 Task: Forward email as attachment with the signature Guadalupe Nelson with the subject Update on a disciplinary action from softage.8@softage.net to softage.5@softage.net and softage.6@softage.net with BCC to softage.7@softage.net with the message I would like to schedule a project status update call.
Action: Mouse moved to (1245, 211)
Screenshot: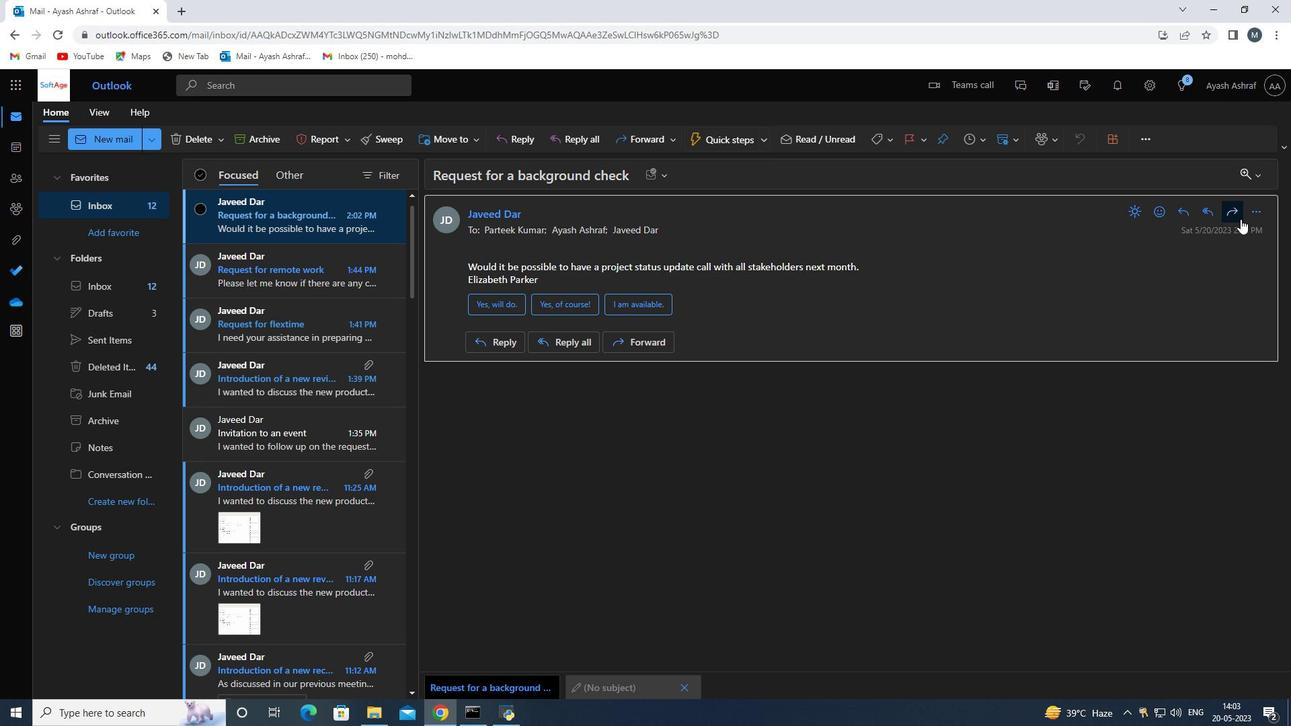 
Action: Mouse pressed left at (1245, 211)
Screenshot: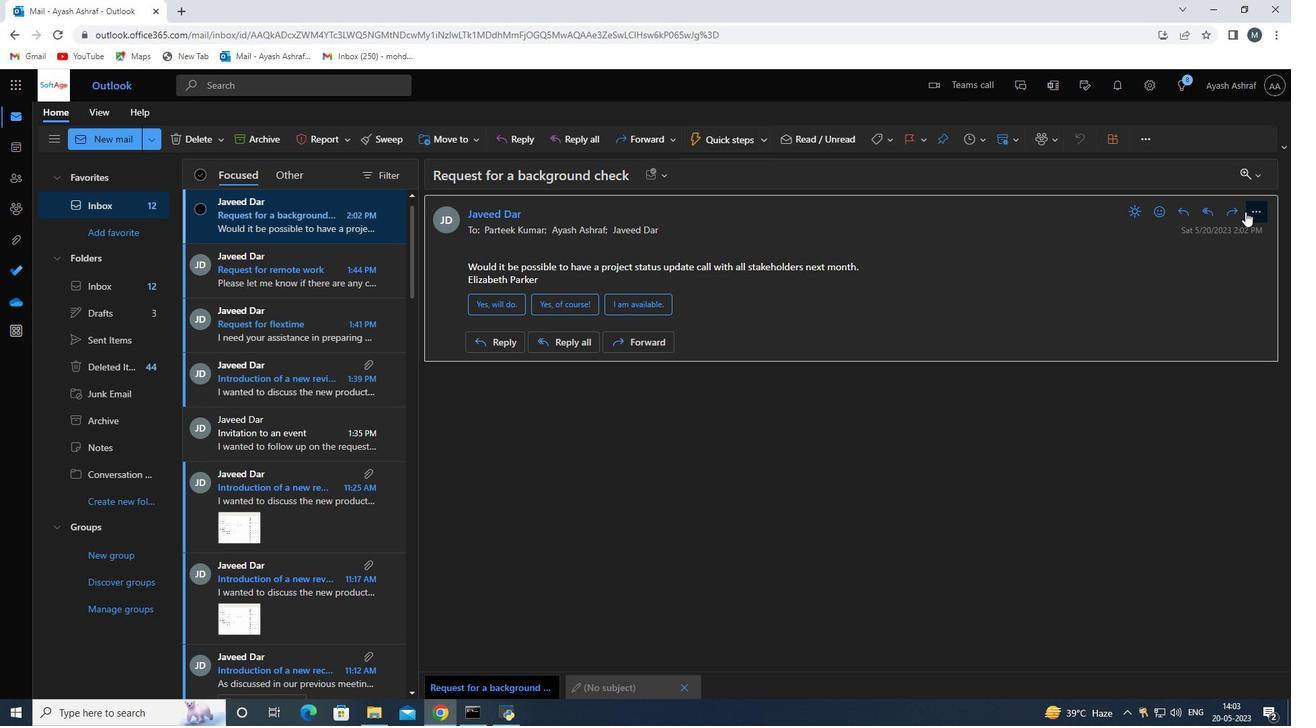 
Action: Mouse moved to (1099, 335)
Screenshot: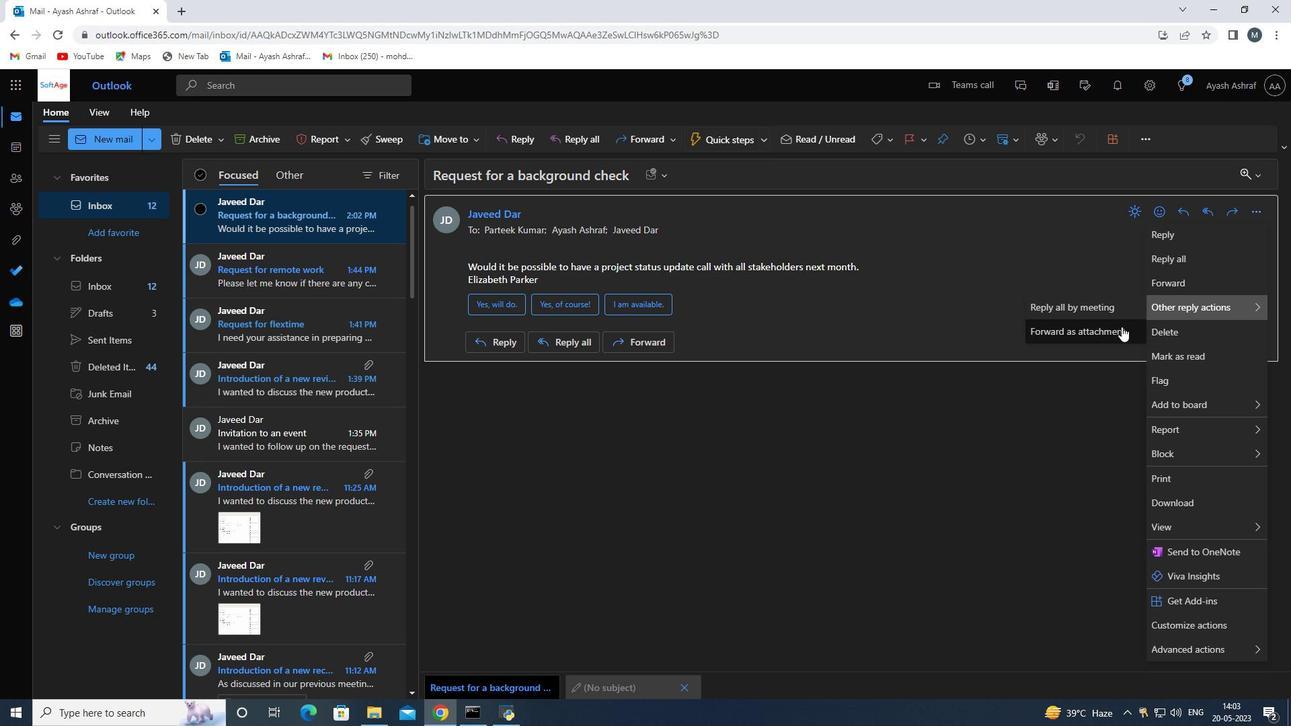 
Action: Mouse pressed left at (1099, 335)
Screenshot: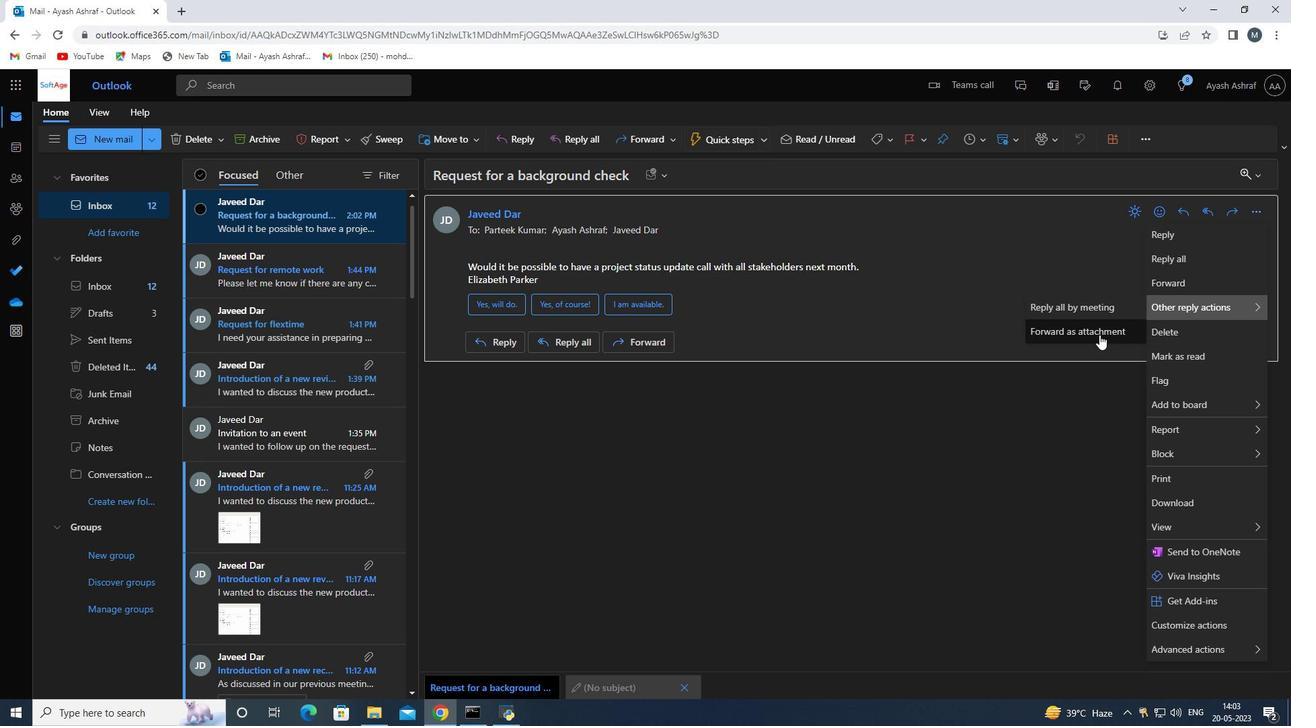 
Action: Mouse moved to (576, 258)
Screenshot: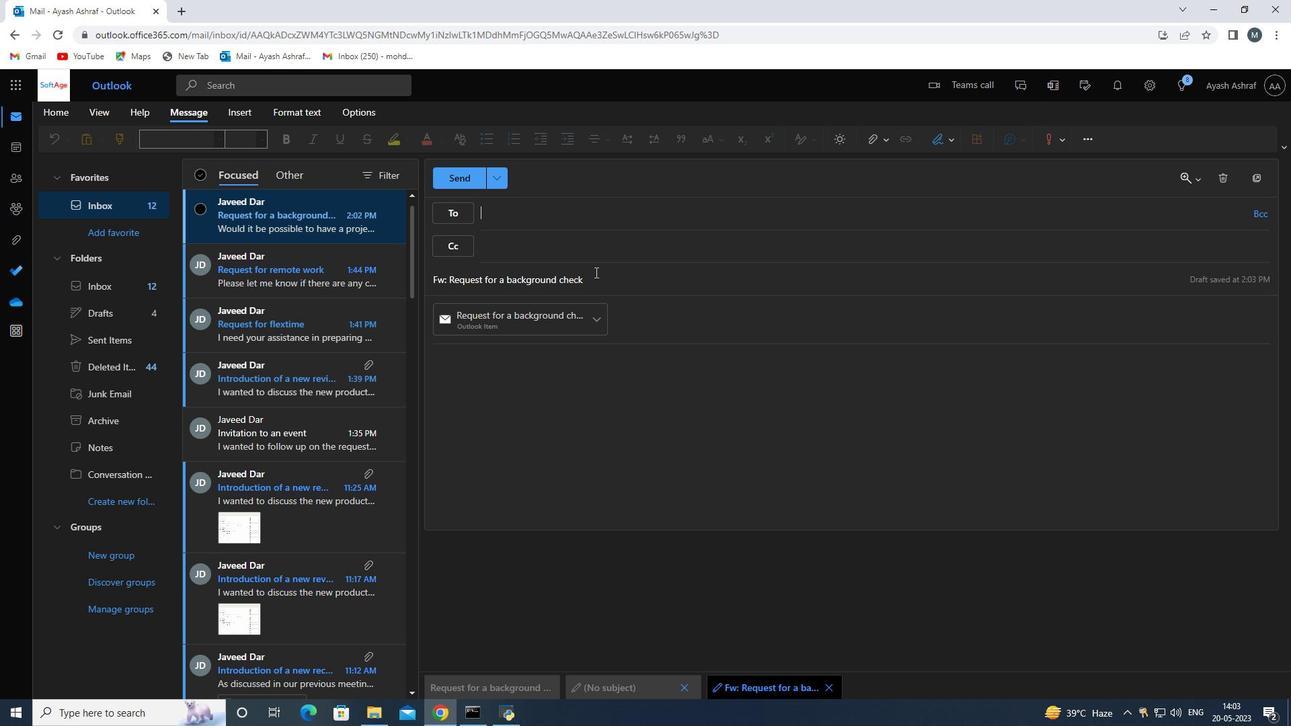
Action: Key pressed j
Screenshot: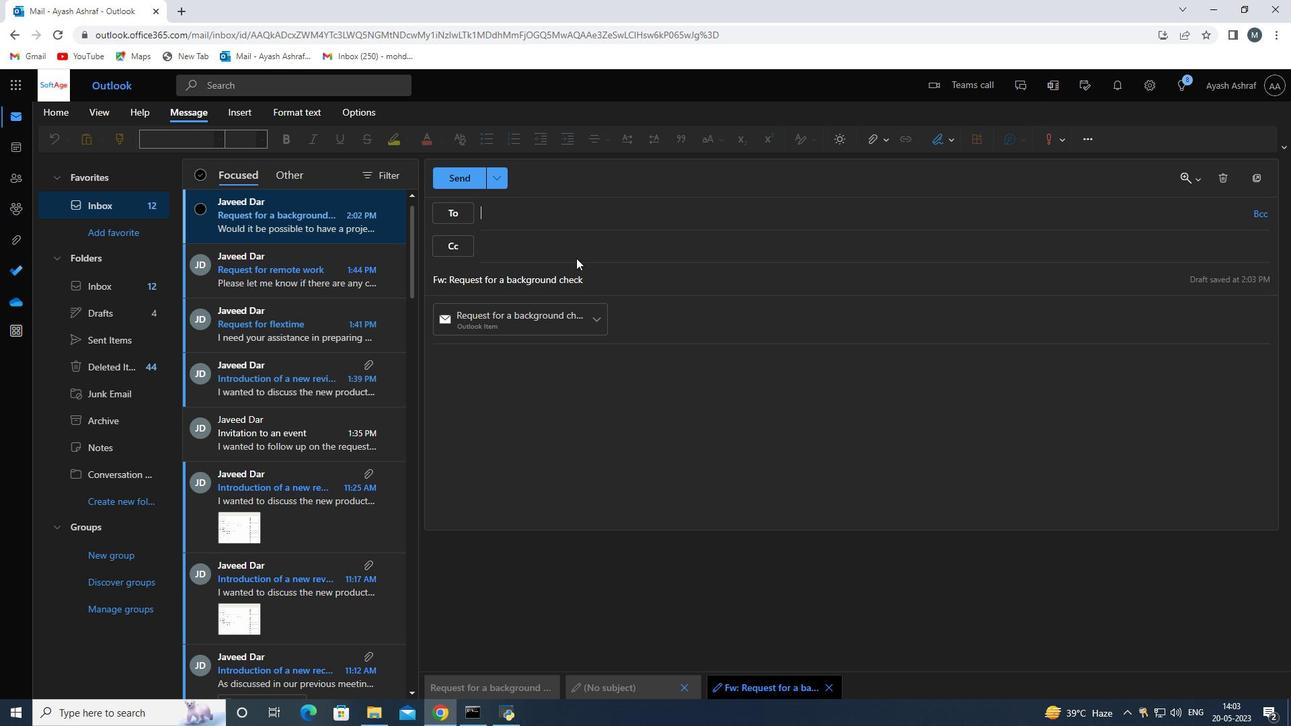 
Action: Mouse pressed left at (576, 258)
Screenshot: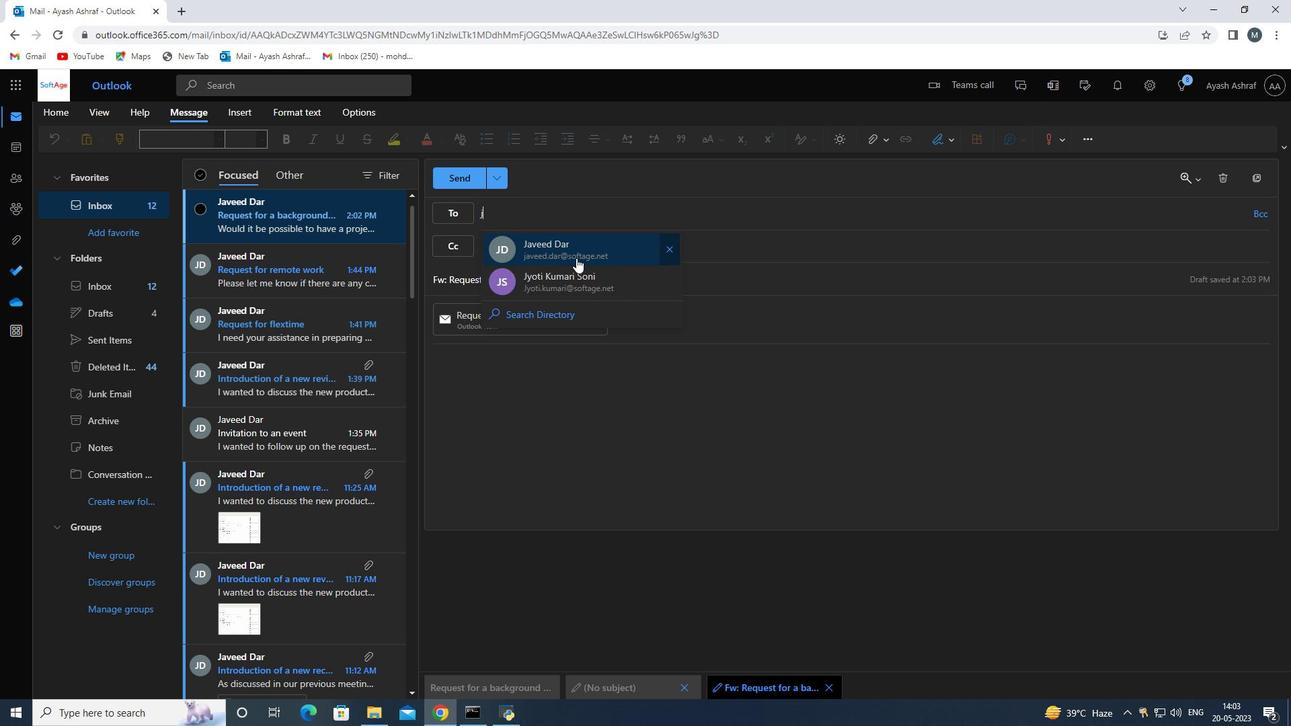 
Action: Mouse moved to (576, 258)
Screenshot: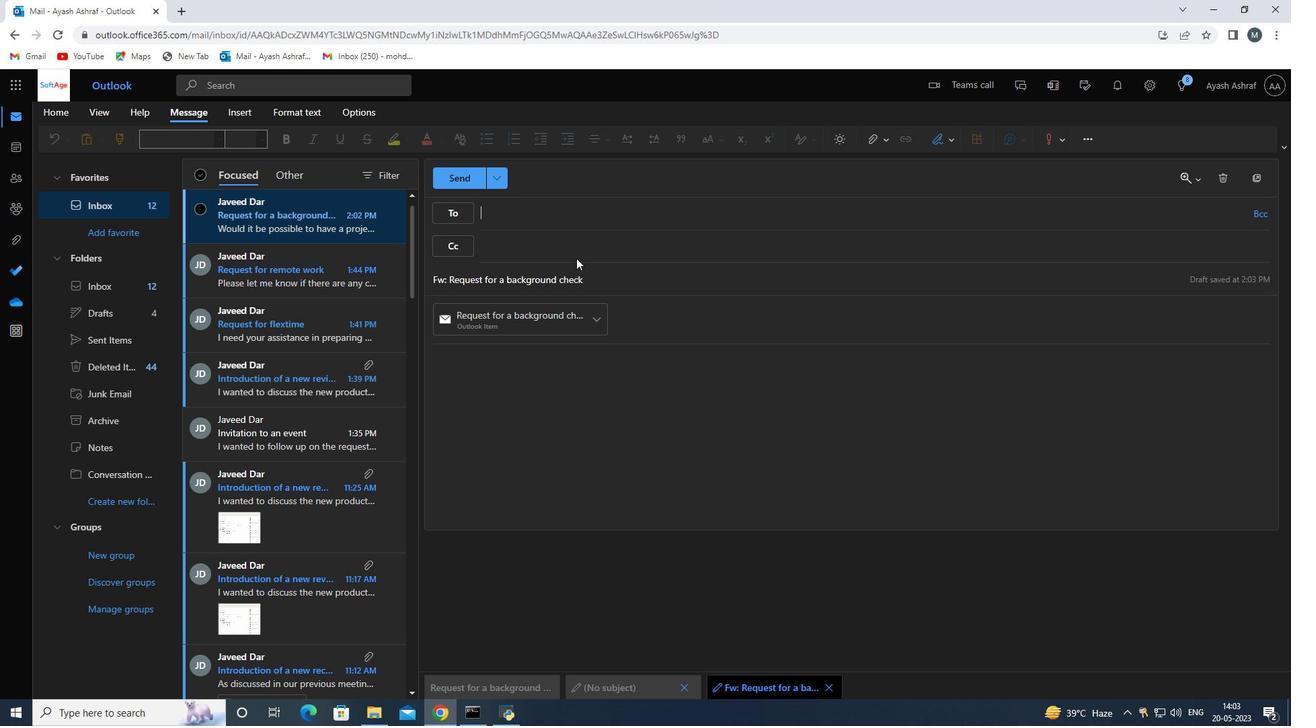 
Action: Key pressed s
Screenshot: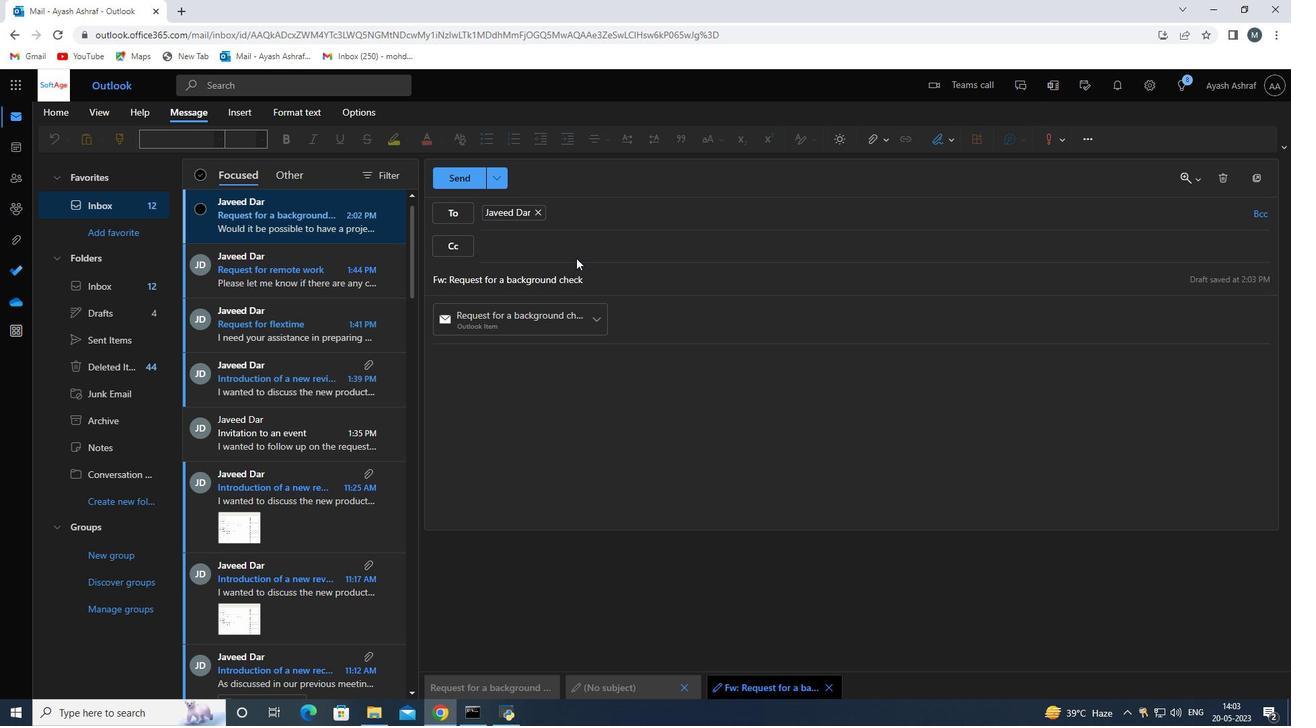 
Action: Mouse moved to (645, 324)
Screenshot: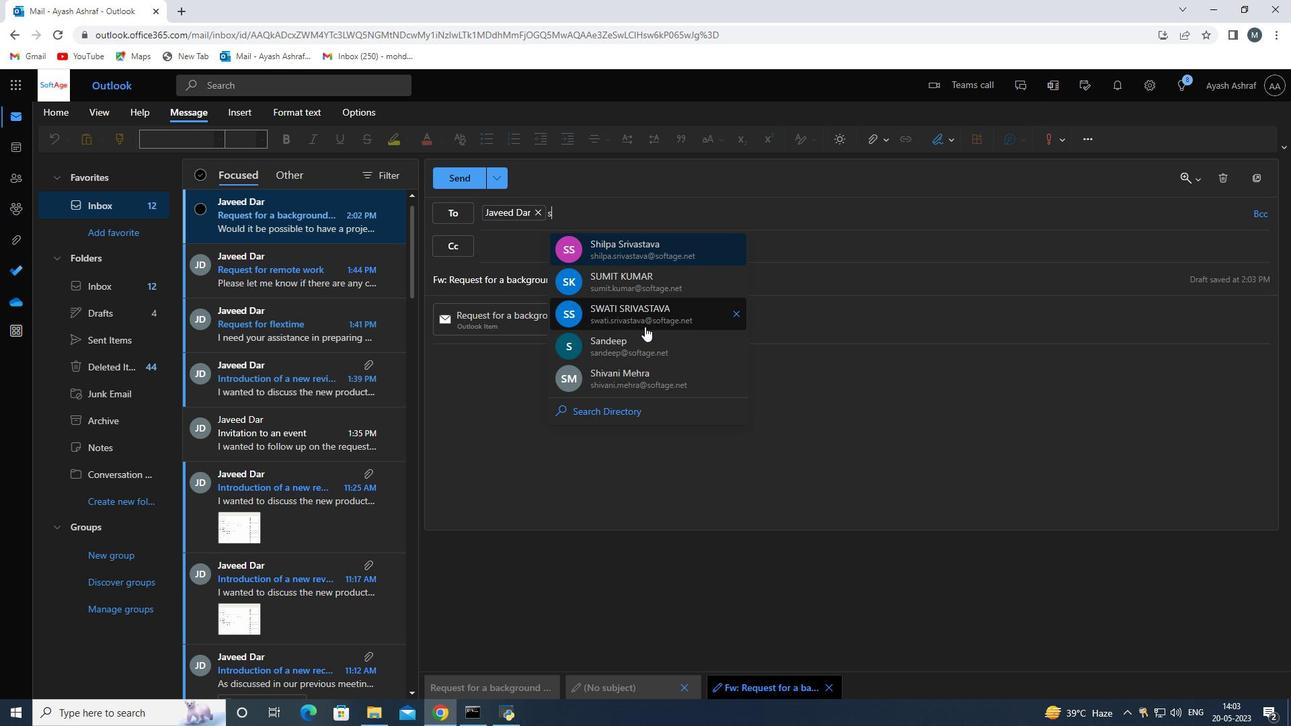
Action: Mouse pressed left at (645, 324)
Screenshot: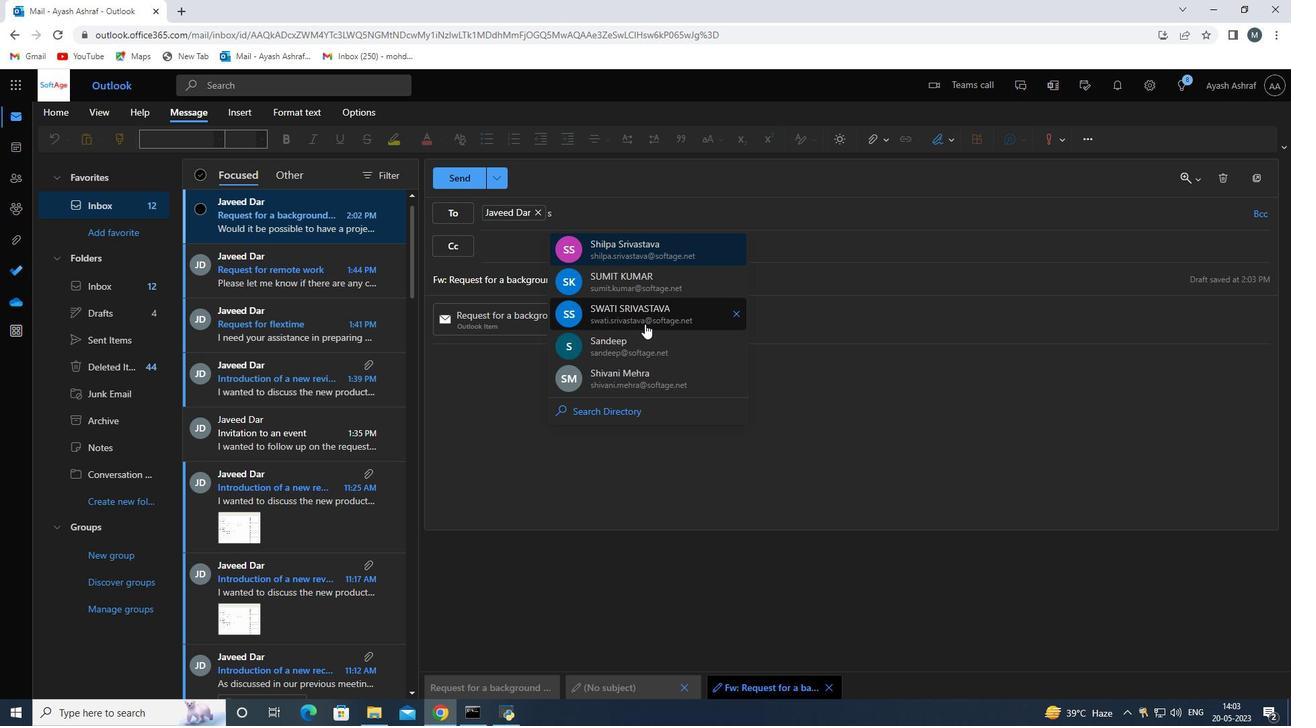 
Action: Mouse moved to (594, 283)
Screenshot: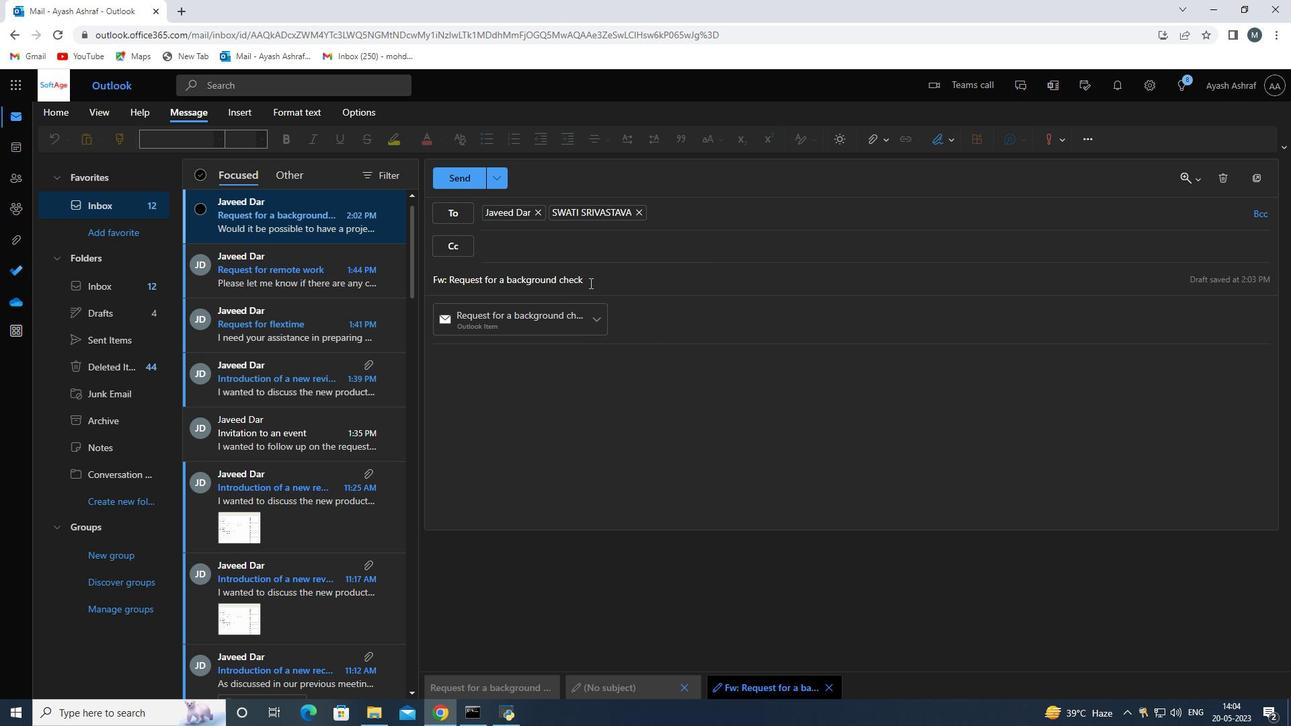 
Action: Mouse pressed left at (594, 283)
Screenshot: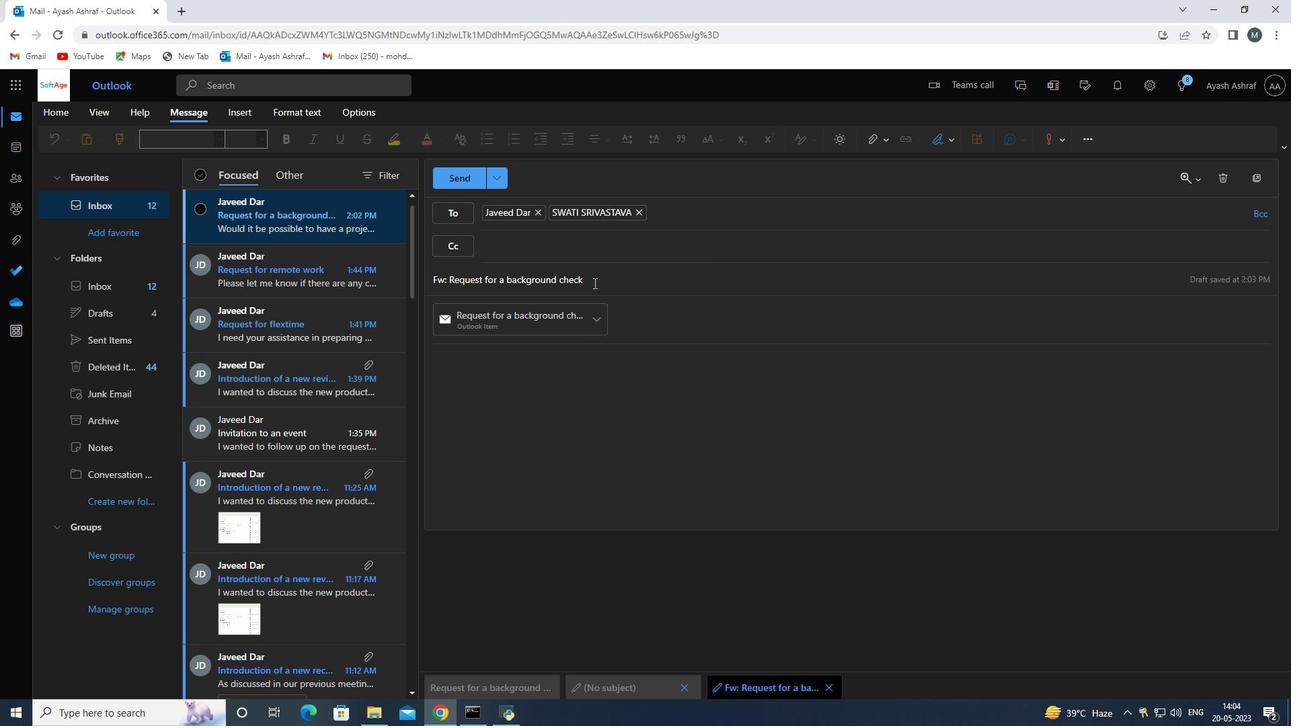 
Action: Mouse moved to (594, 285)
Screenshot: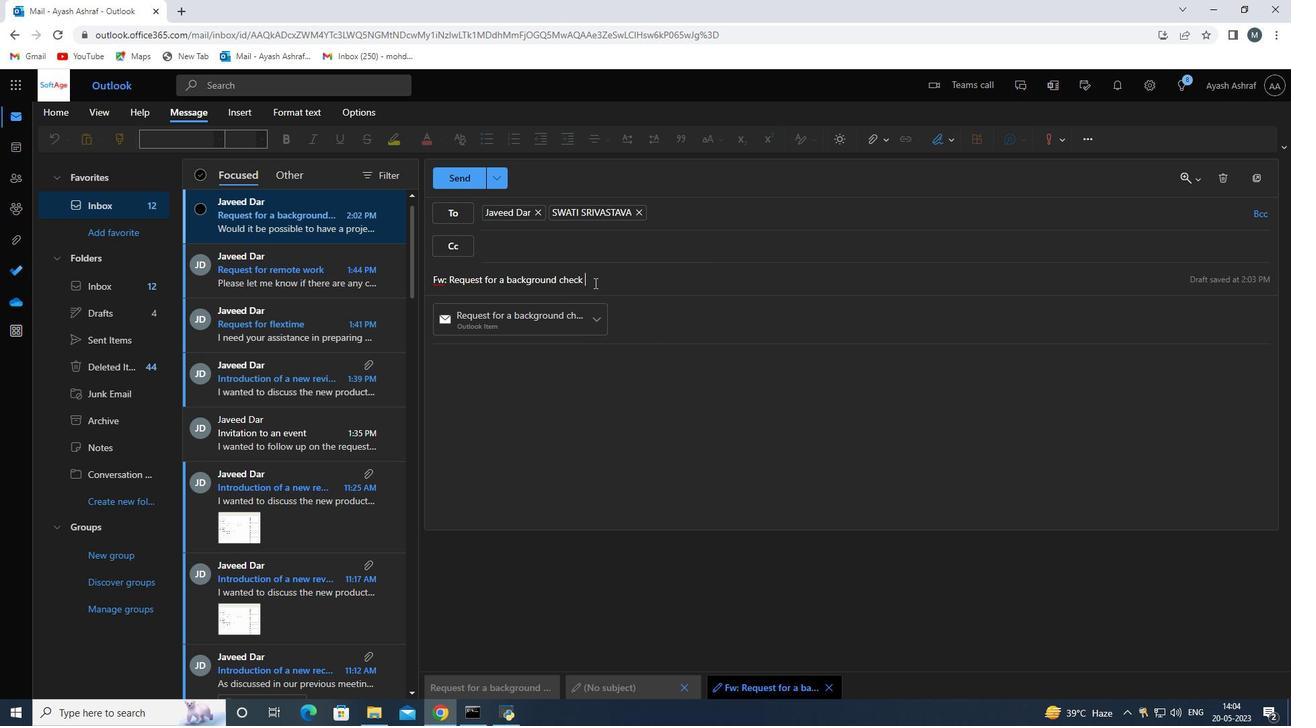
Action: Key pressed <Key.backspace><Key.backspace><Key.backspace><Key.backspace><Key.backspace><Key.backspace><Key.backspace><Key.backspace><Key.backspace><Key.backspace><Key.backspace><Key.backspace><Key.backspace><Key.backspace><Key.backspace><Key.backspace><Key.backspace><Key.backspace><Key.backspace><Key.backspace><Key.backspace><Key.backspace><Key.backspace><Key.backspace><Key.backspace><Key.backspace><Key.backspace><Key.backspace><Key.backspace><Key.backspace><Key.backspace><Key.shift>Update<Key.space>on<Key.space>a<Key.space>disciplinary<Key.space>acton<Key.backspace><Key.backspace>u<Key.backspace>ion<Key.space>
Screenshot: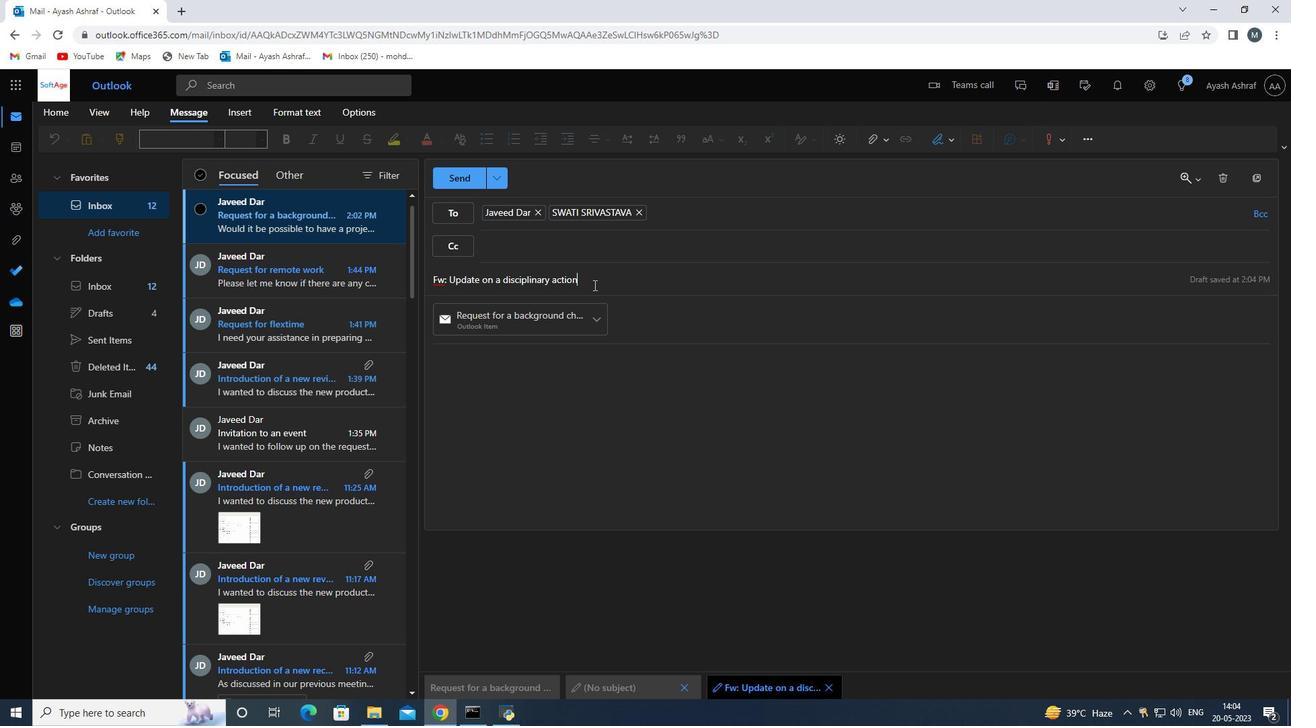 
Action: Mouse moved to (953, 144)
Screenshot: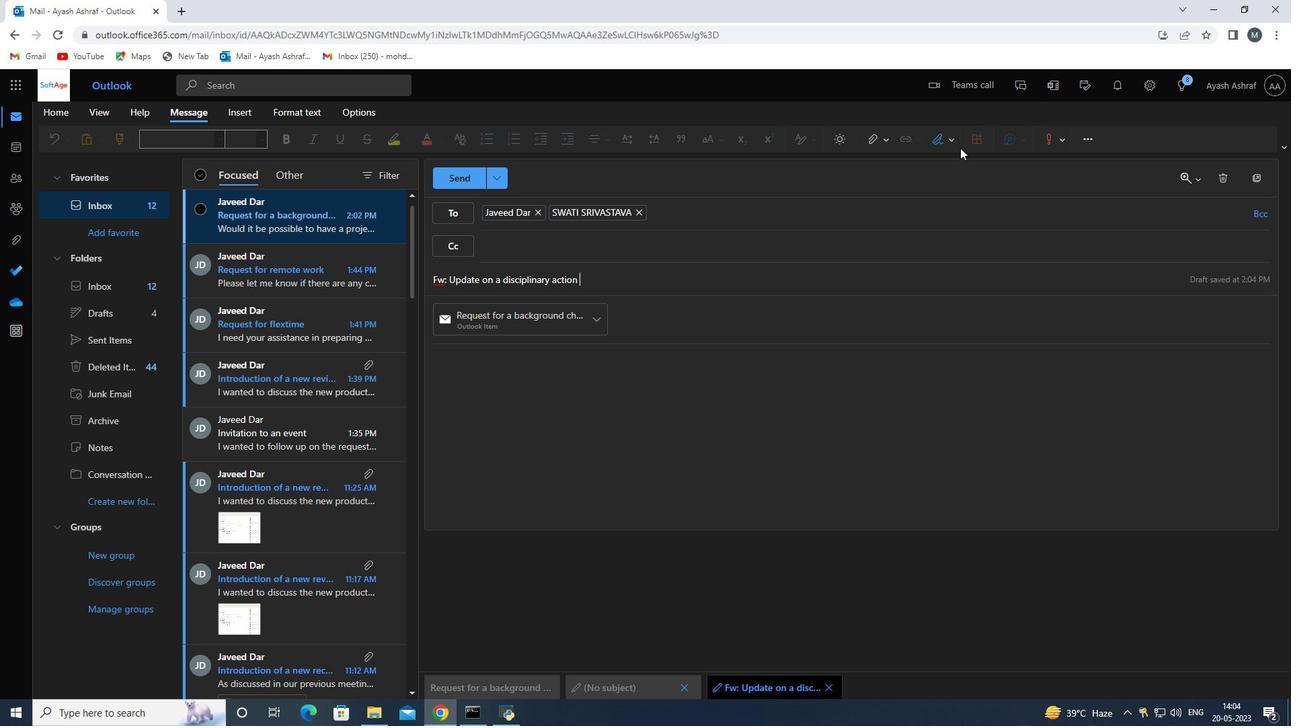 
Action: Mouse pressed left at (953, 144)
Screenshot: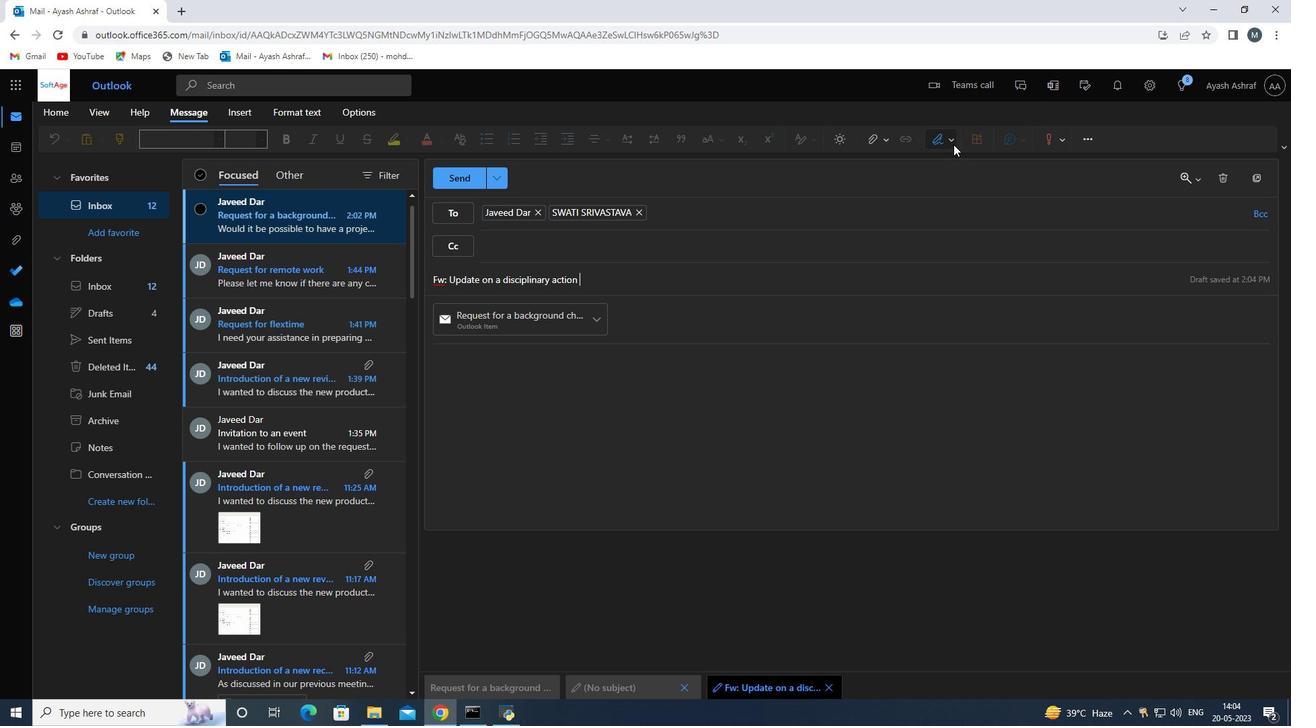 
Action: Mouse moved to (931, 192)
Screenshot: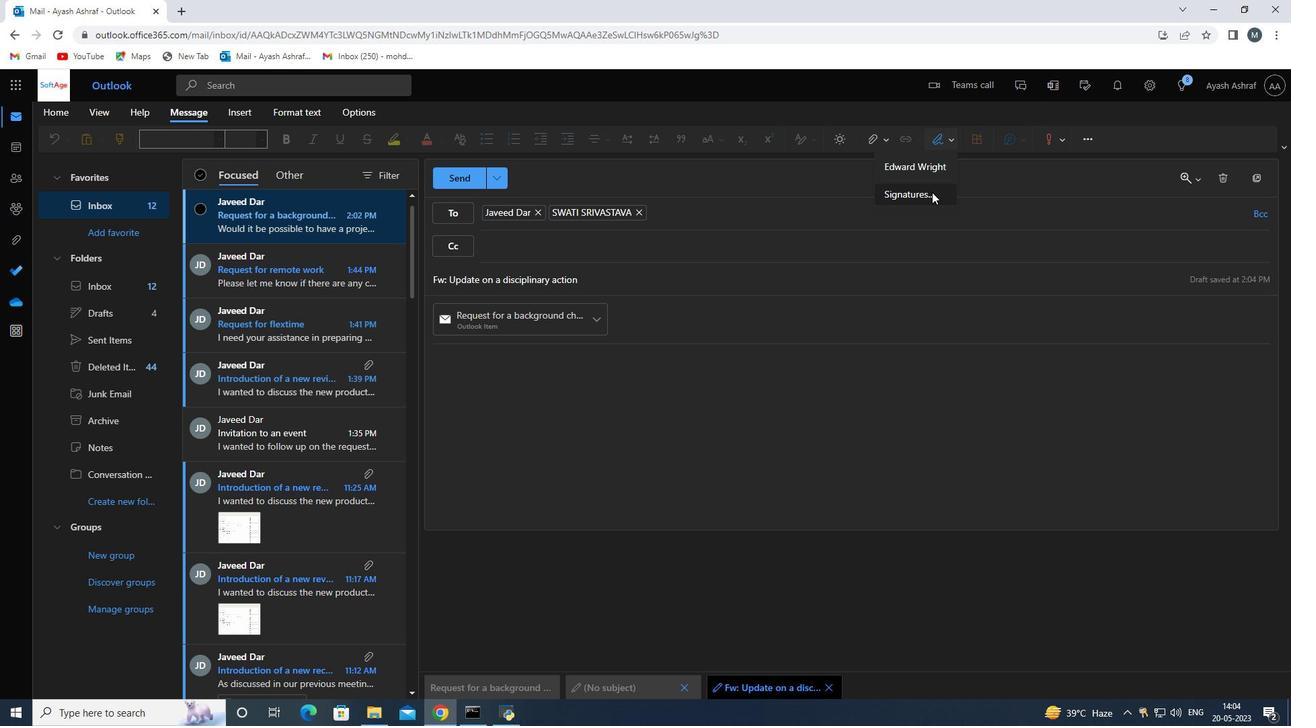
Action: Mouse pressed left at (931, 192)
Screenshot: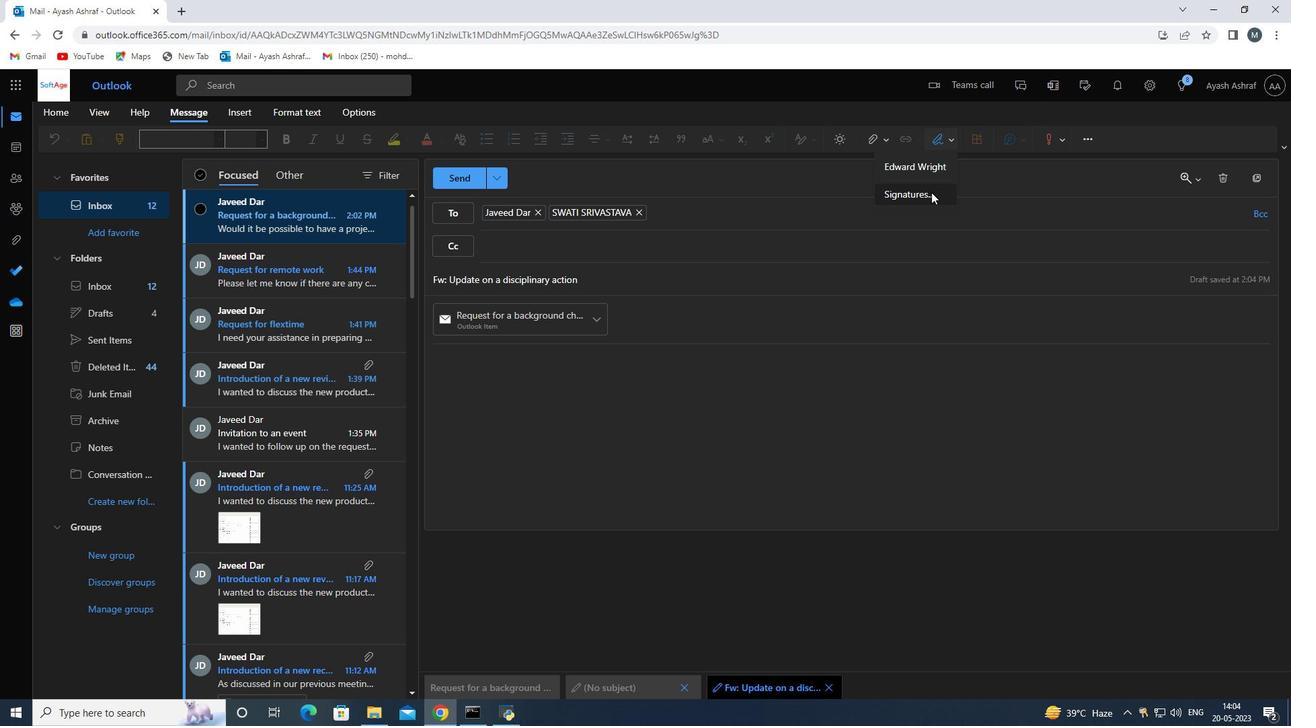 
Action: Mouse moved to (922, 241)
Screenshot: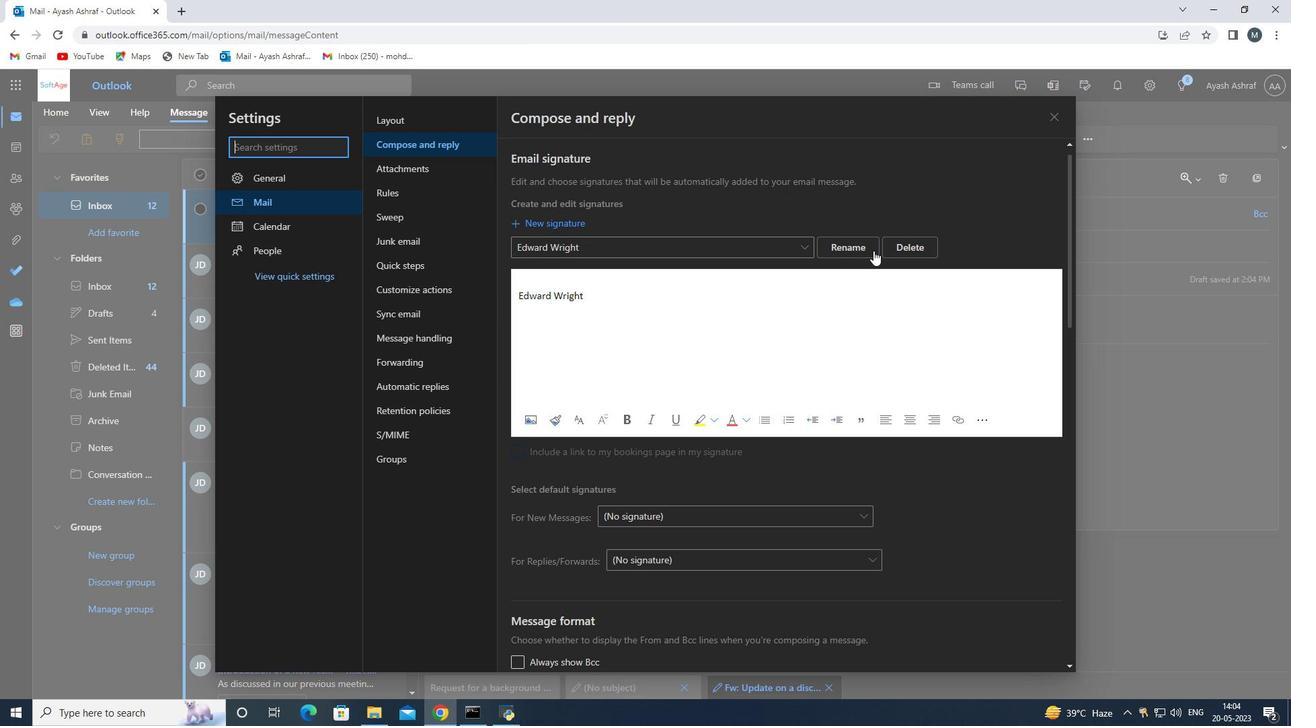 
Action: Mouse pressed left at (922, 241)
Screenshot: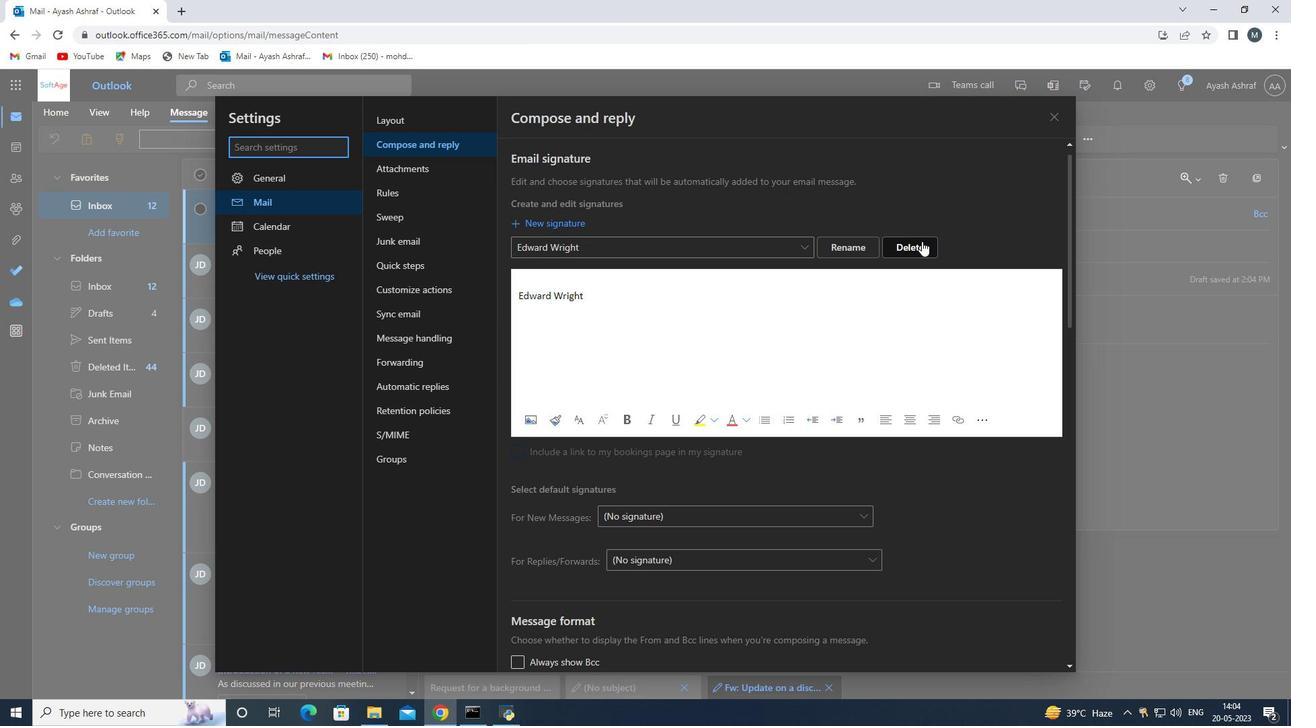 
Action: Mouse moved to (628, 251)
Screenshot: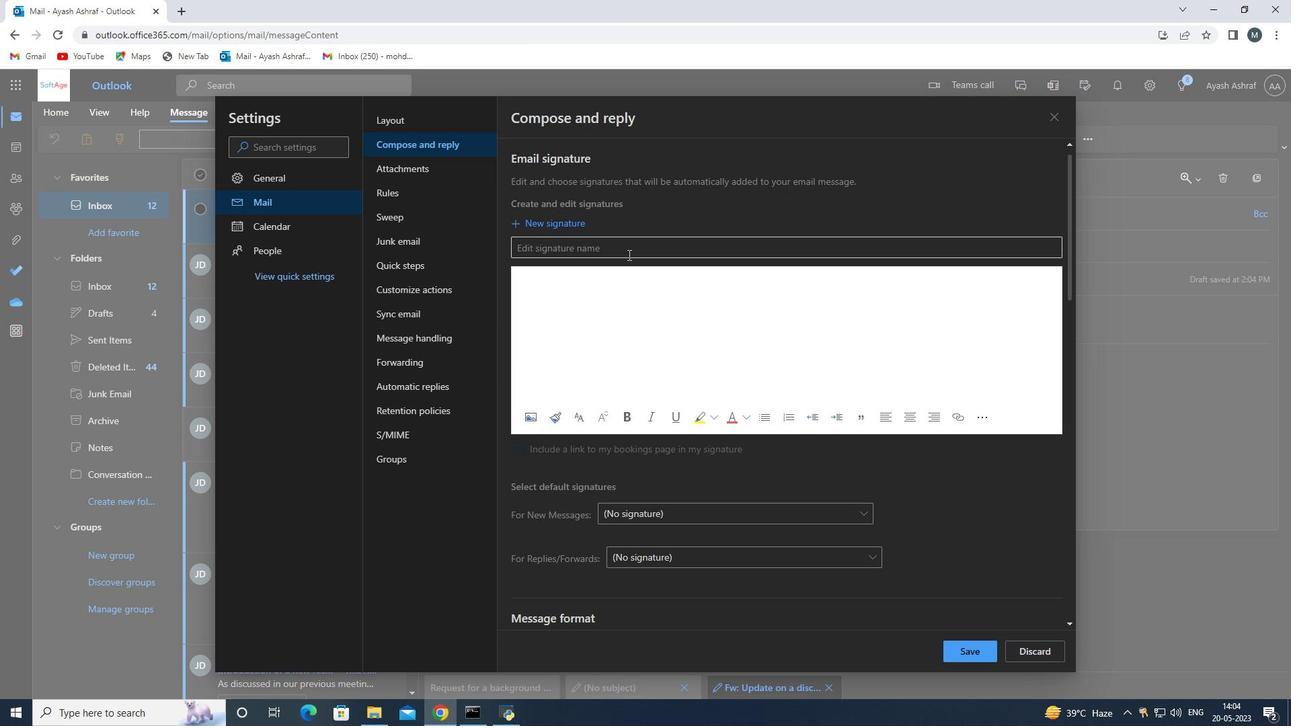 
Action: Mouse pressed left at (628, 251)
Screenshot: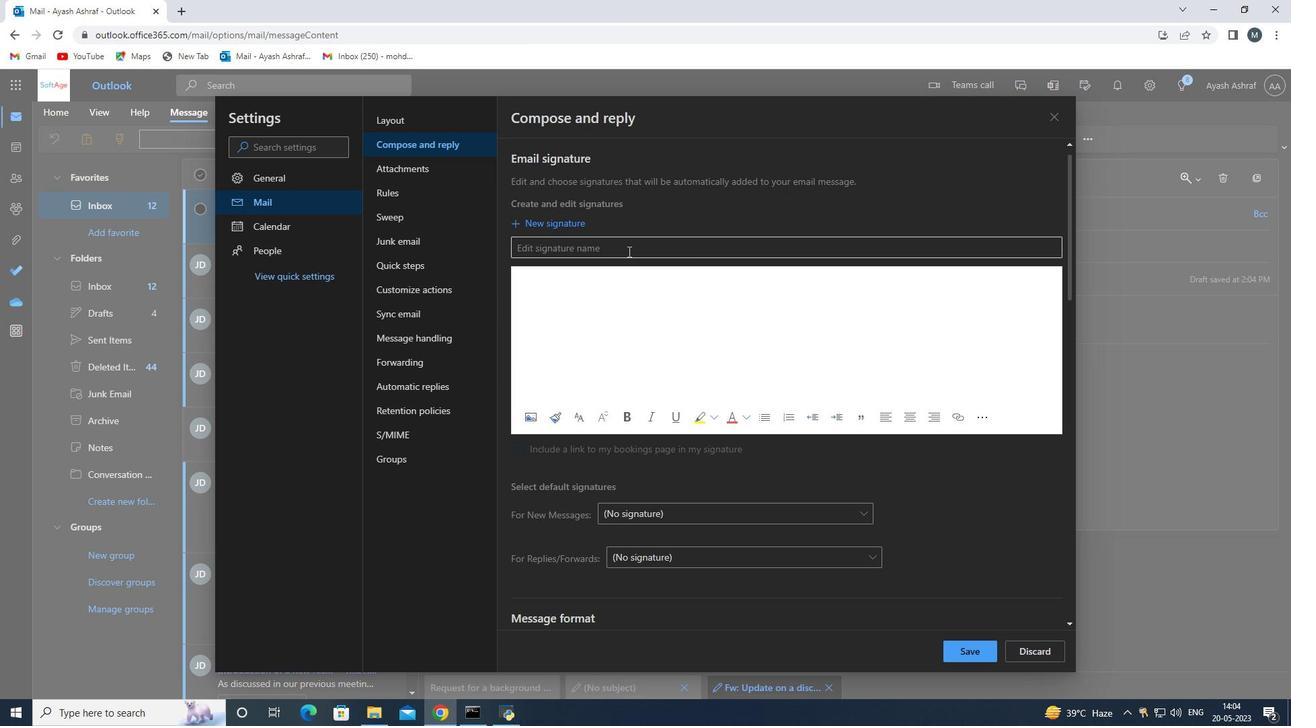 
Action: Key pressed <Key.shift>Guadalupe<Key.space><Key.shift>Nelson<Key.space>
Screenshot: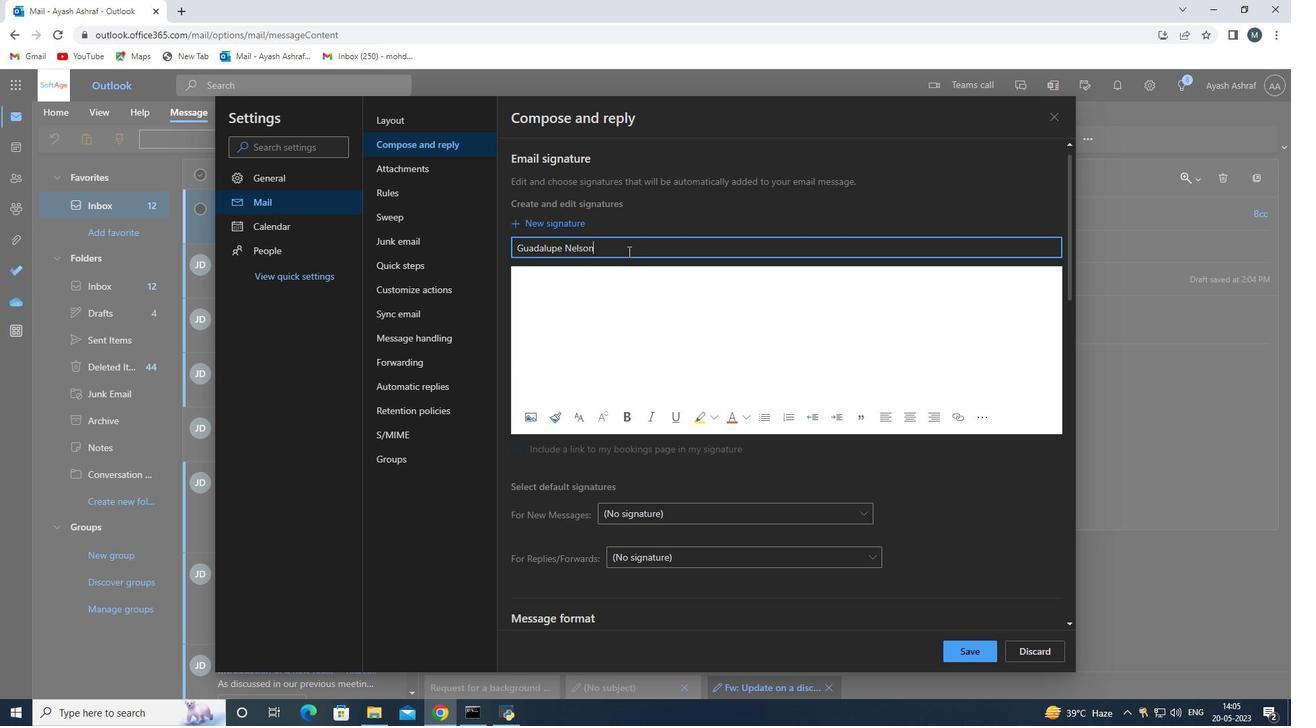 
Action: Mouse moved to (618, 287)
Screenshot: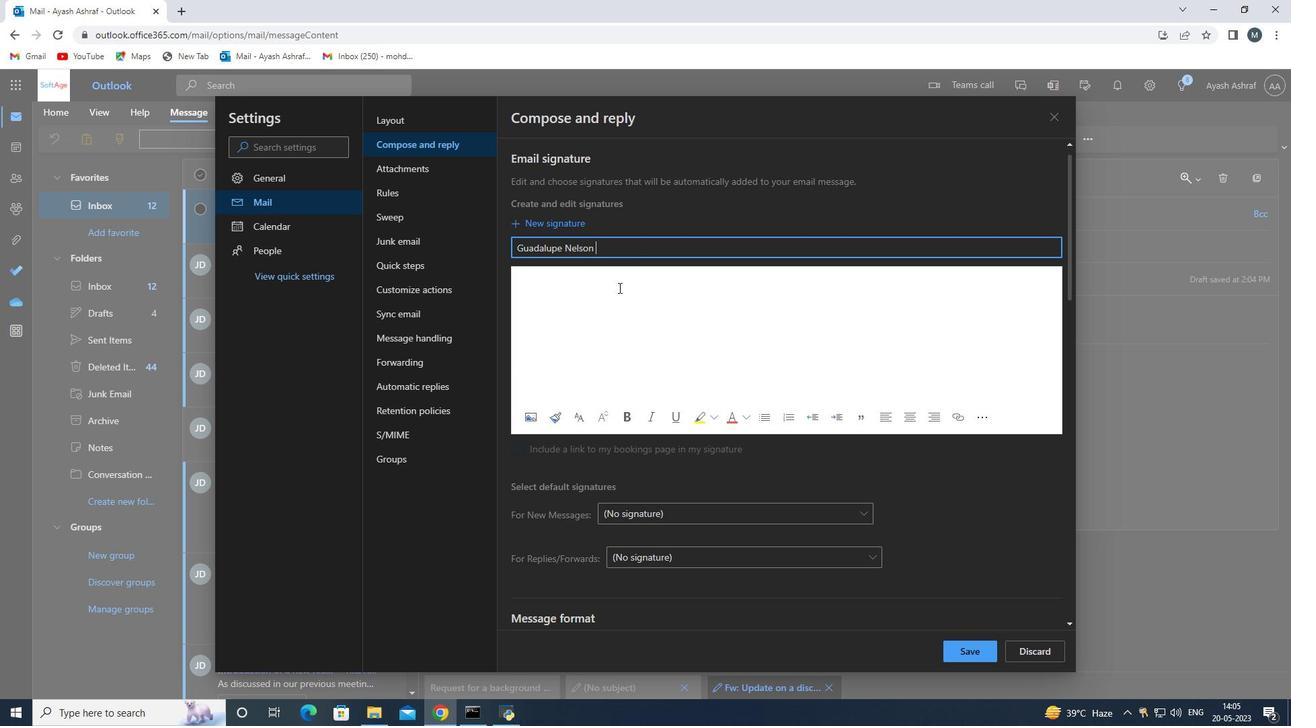 
Action: Mouse pressed left at (618, 287)
Screenshot: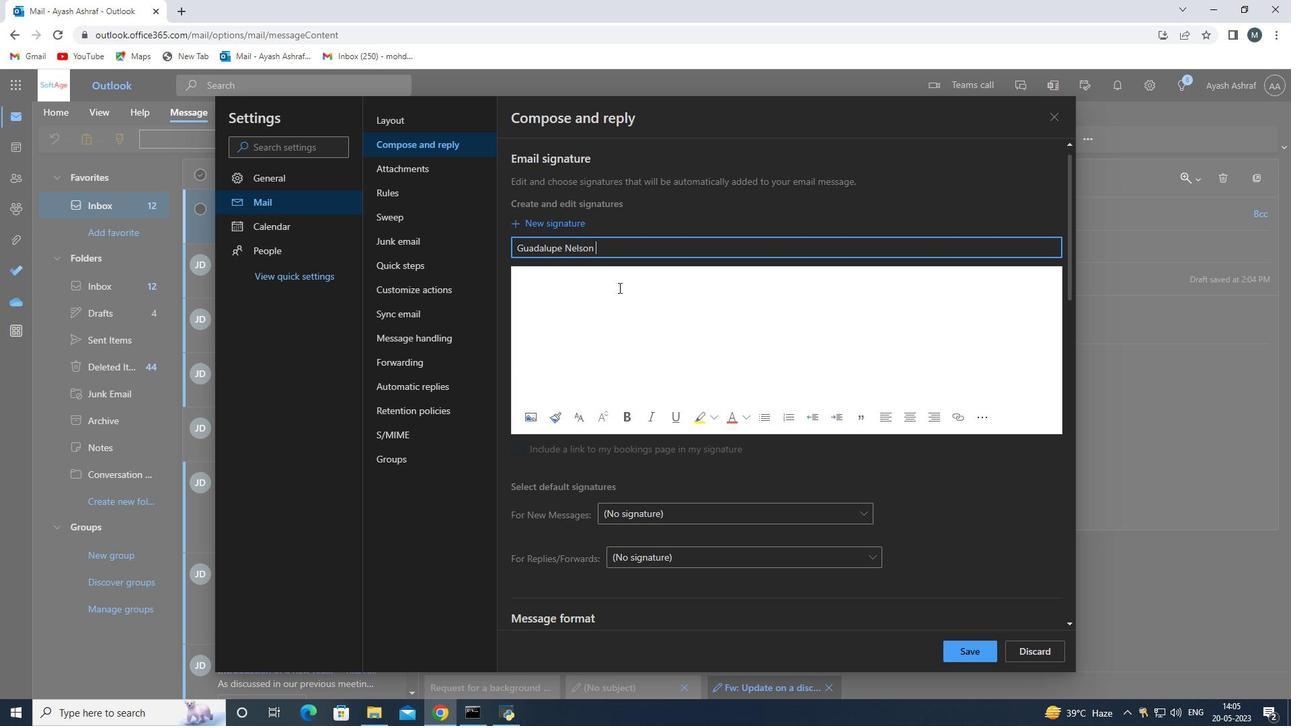 
Action: Mouse moved to (616, 289)
Screenshot: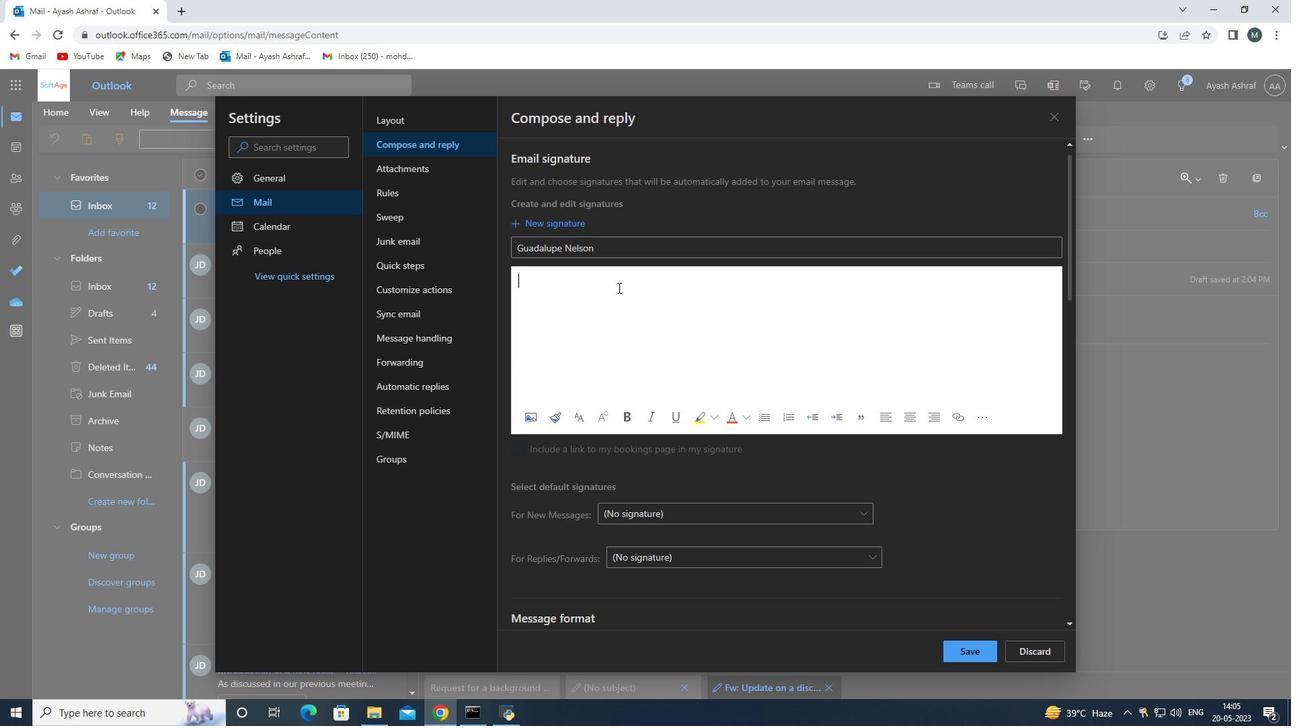 
Action: Key pressed <Key.shift><Key.shift>
Screenshot: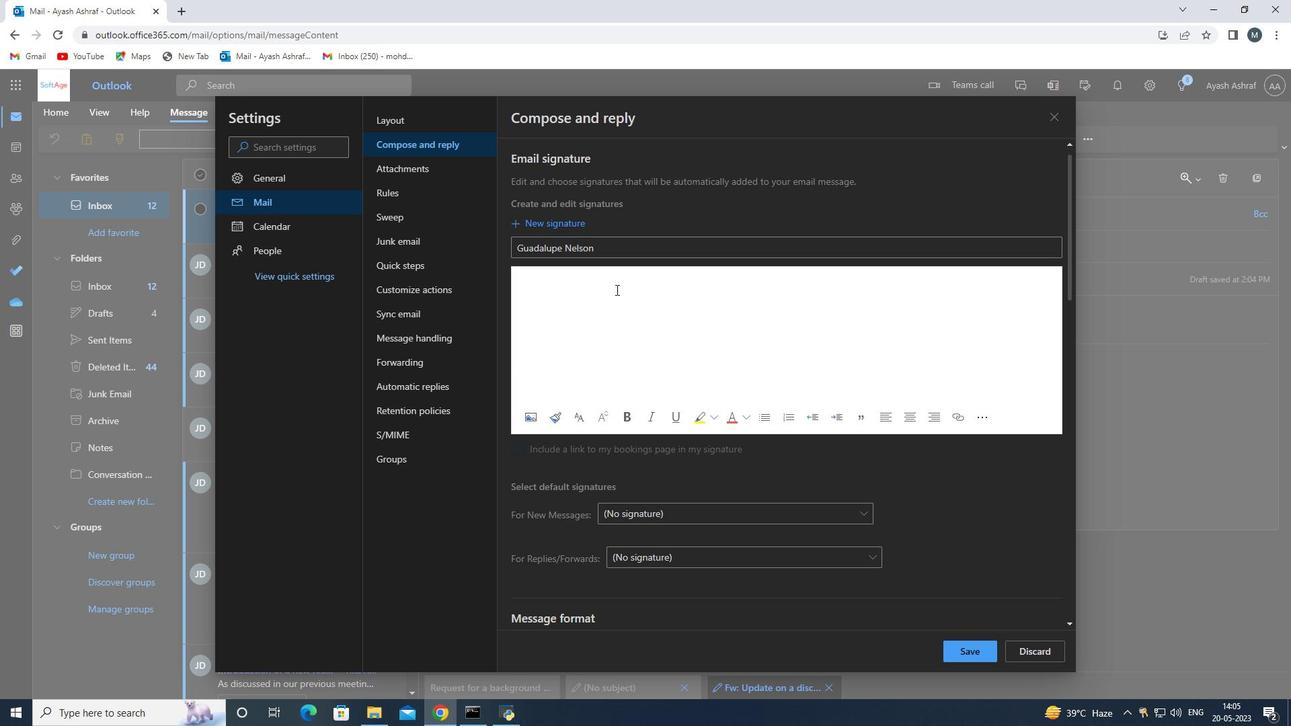
Action: Mouse moved to (616, 289)
Screenshot: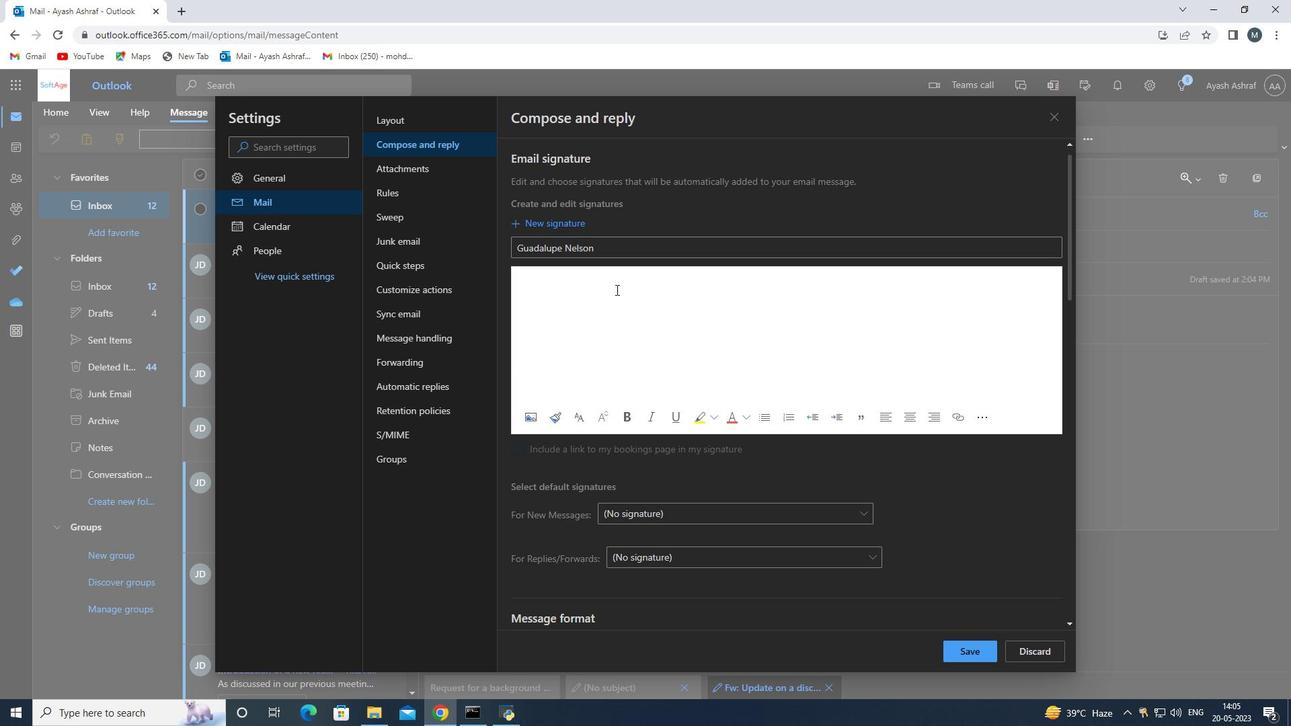 
Action: Key pressed <Key.shift><Key.shift><Key.shift><Key.shift>Ga<Key.backspace>ua<Key.space><Key.backspace>dalupe<Key.space><Key.shift>Nelson<Key.space>
Screenshot: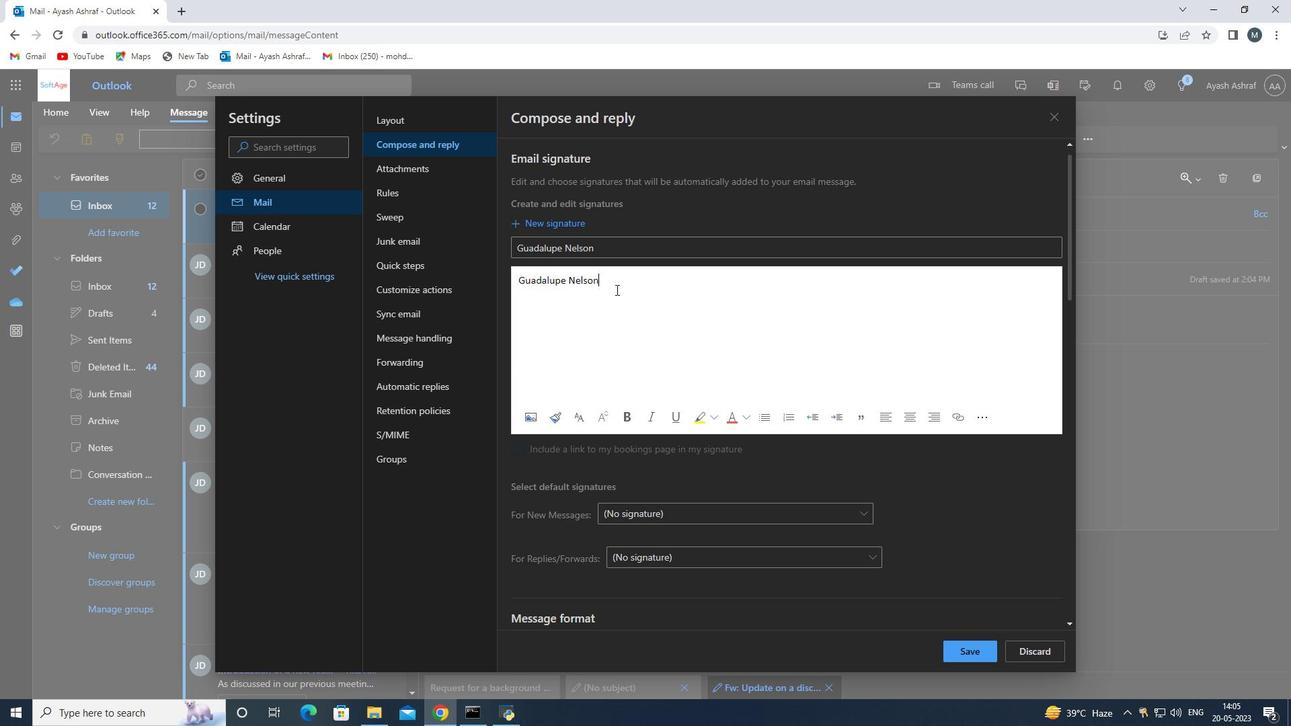 
Action: Mouse moved to (966, 652)
Screenshot: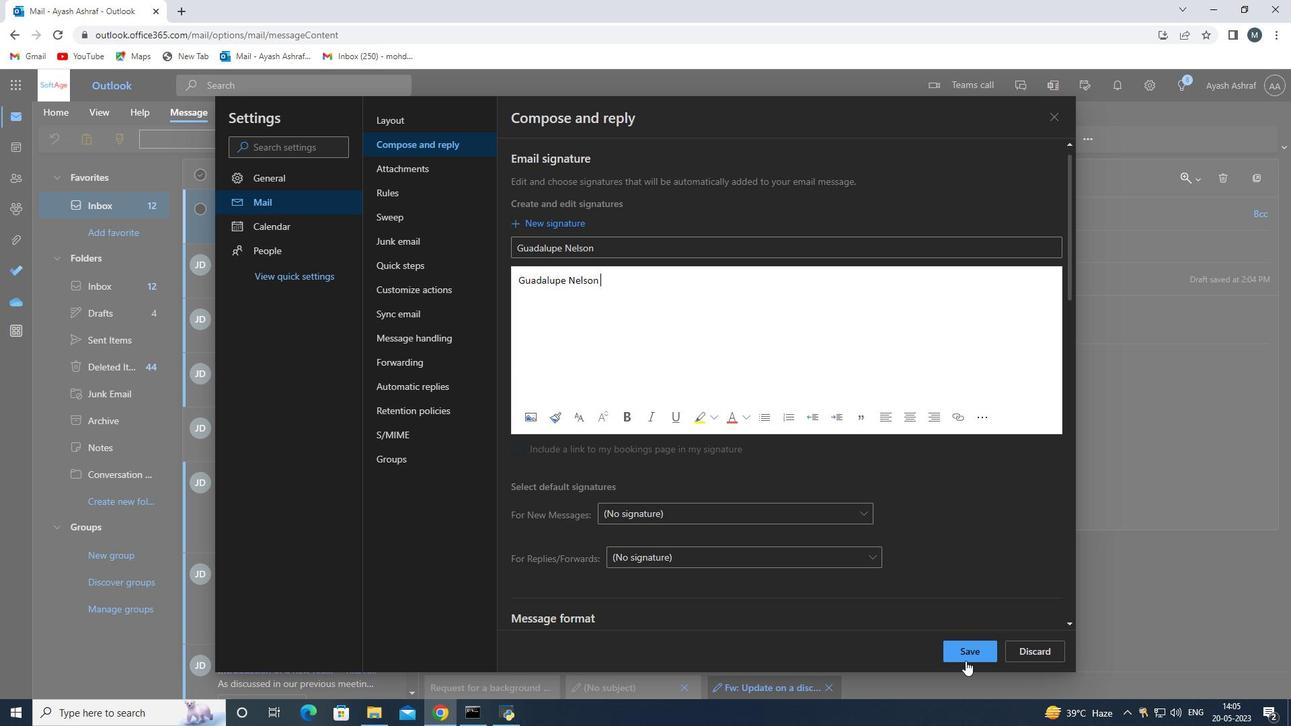 
Action: Mouse pressed left at (966, 652)
Screenshot: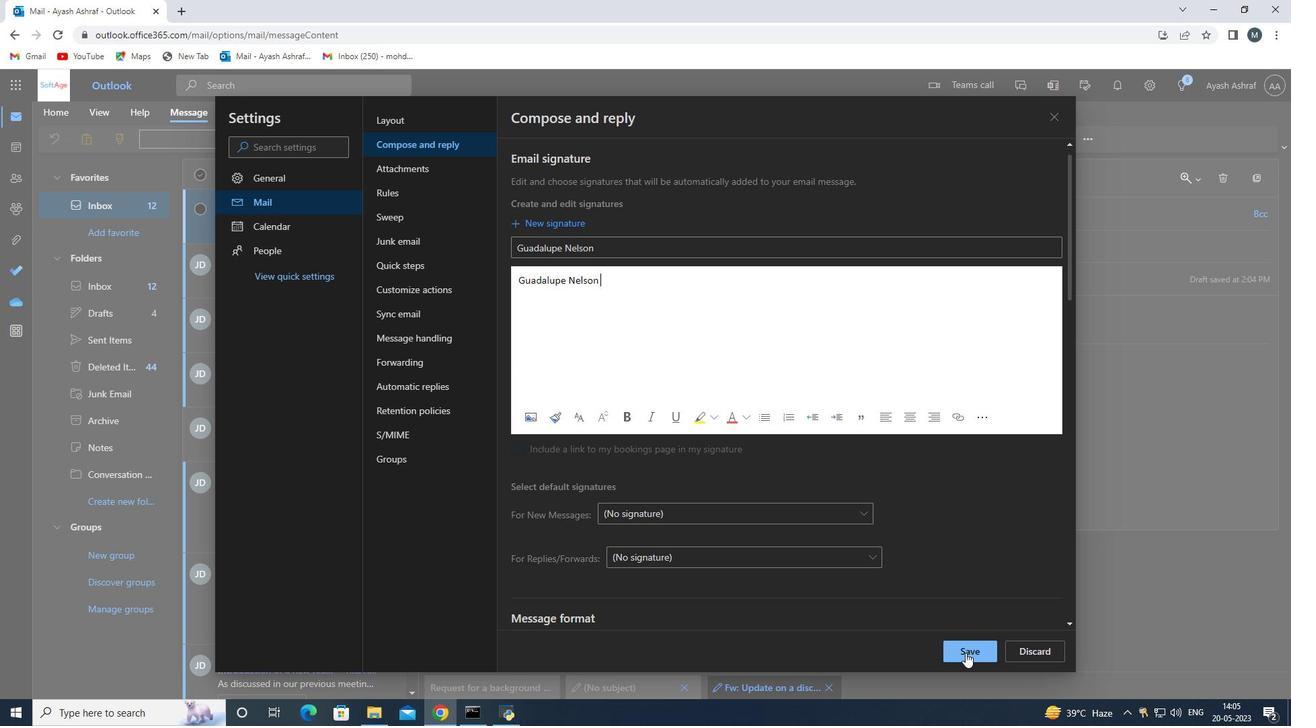 
Action: Mouse moved to (1060, 120)
Screenshot: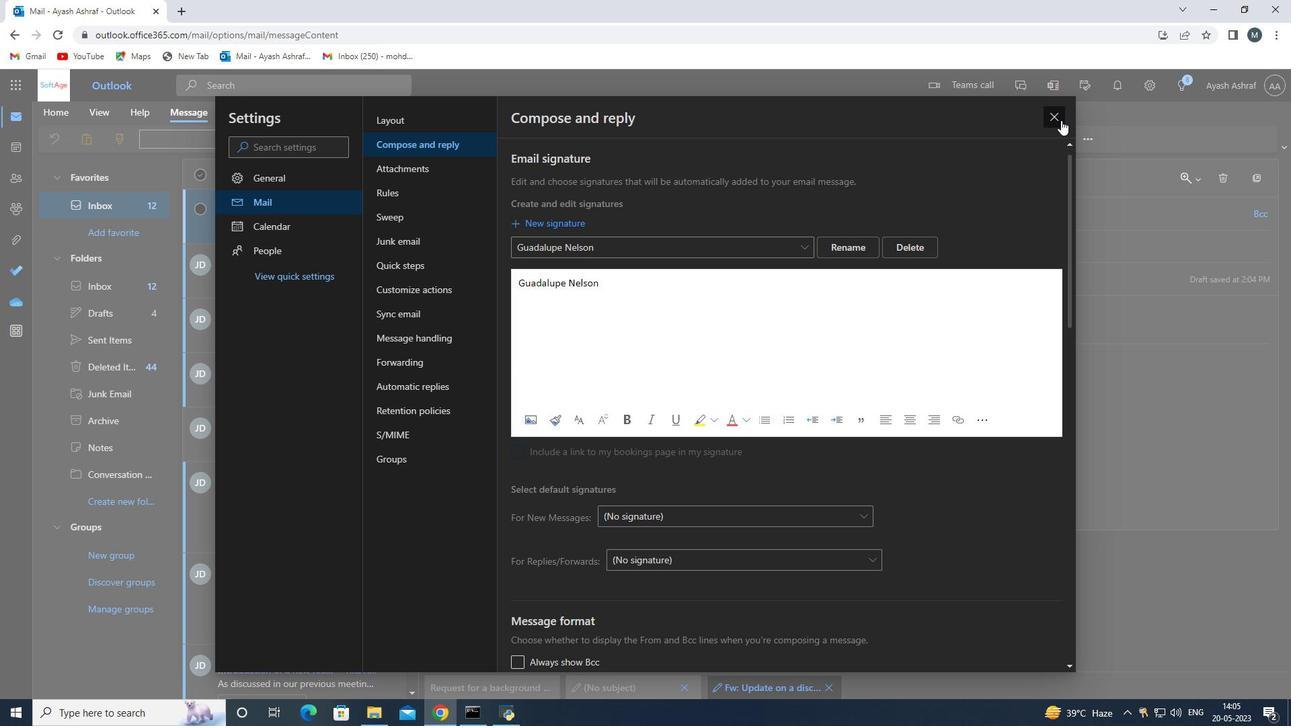 
Action: Mouse pressed left at (1060, 120)
Screenshot: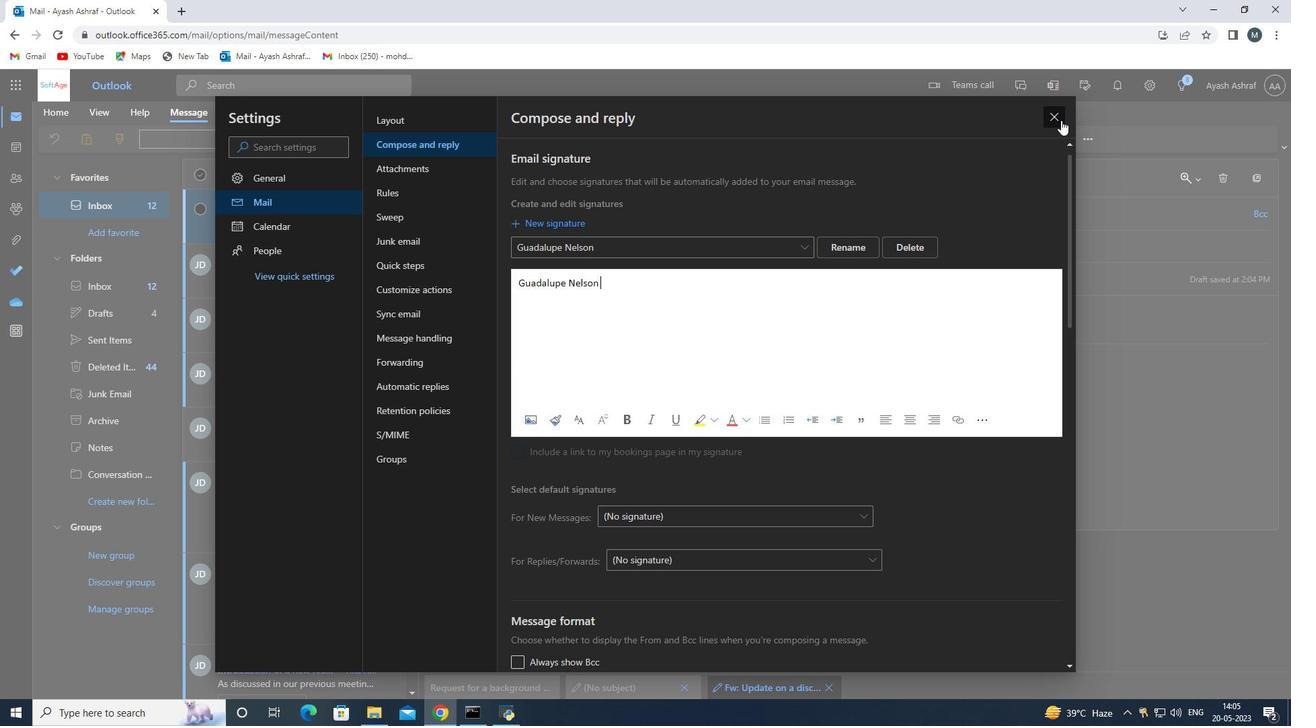 
Action: Mouse moved to (941, 142)
Screenshot: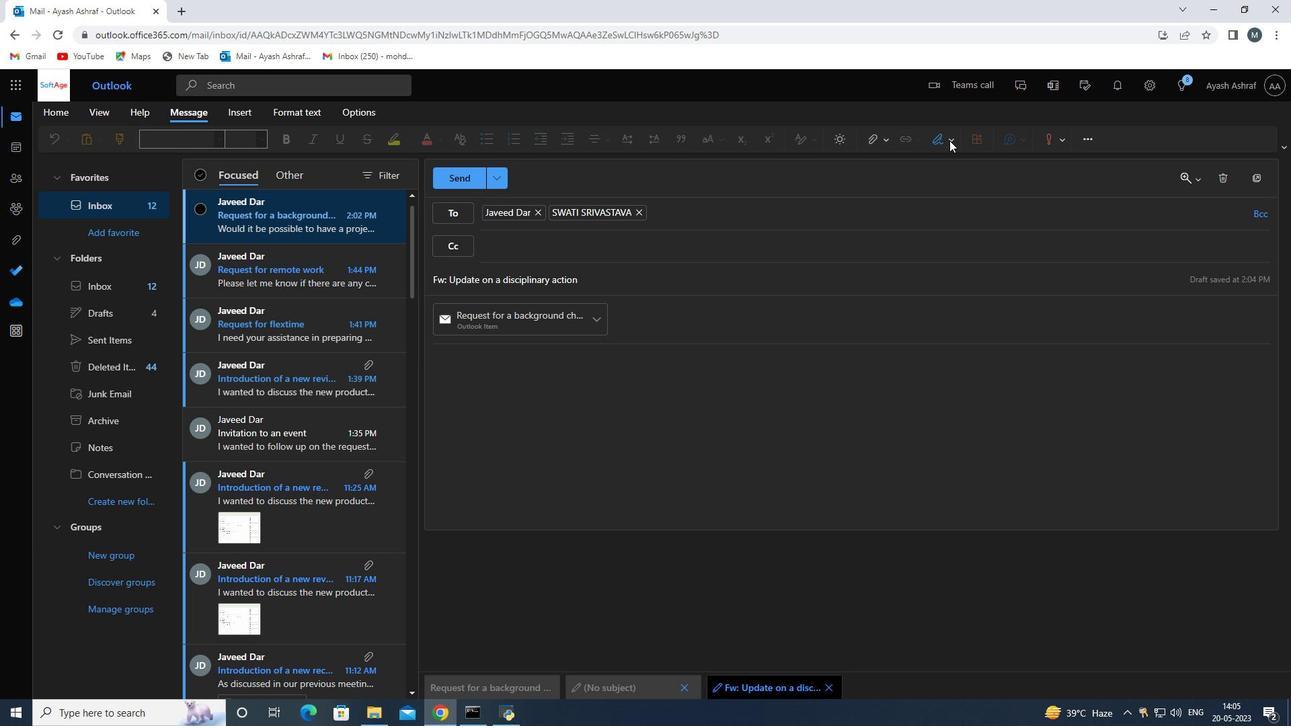 
Action: Mouse pressed left at (941, 142)
Screenshot: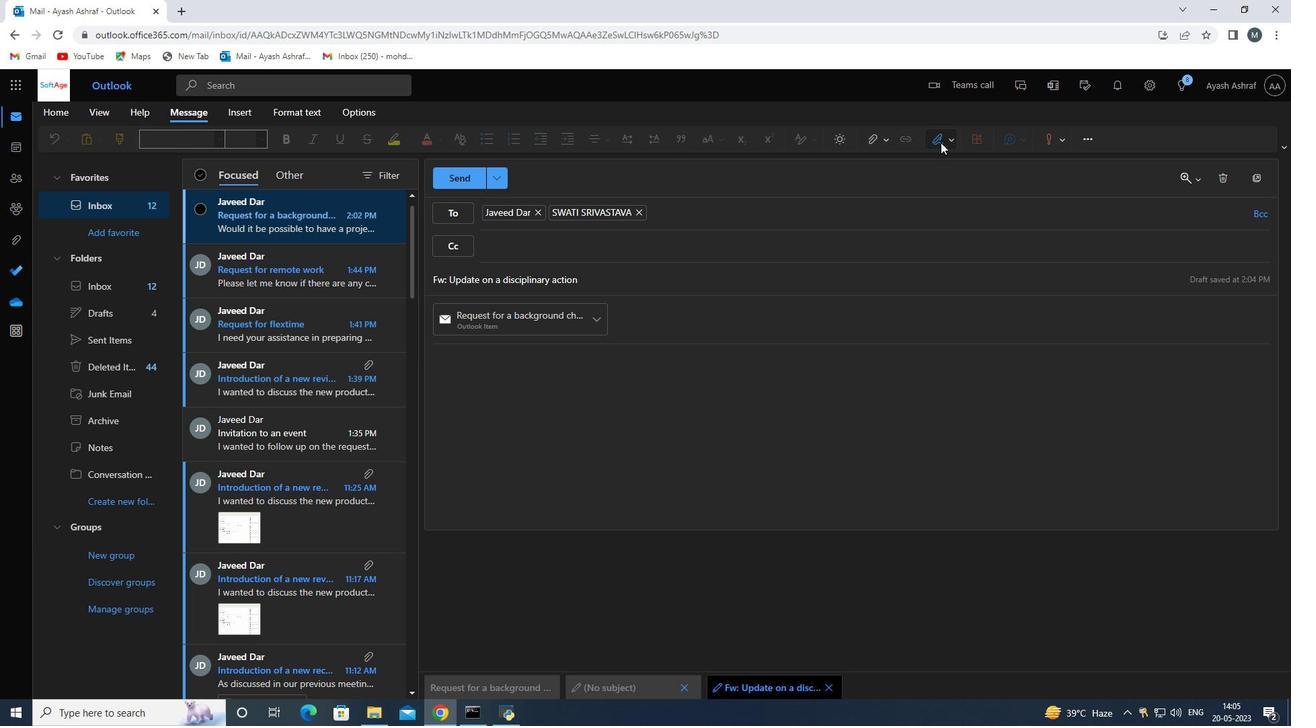 
Action: Mouse moved to (932, 165)
Screenshot: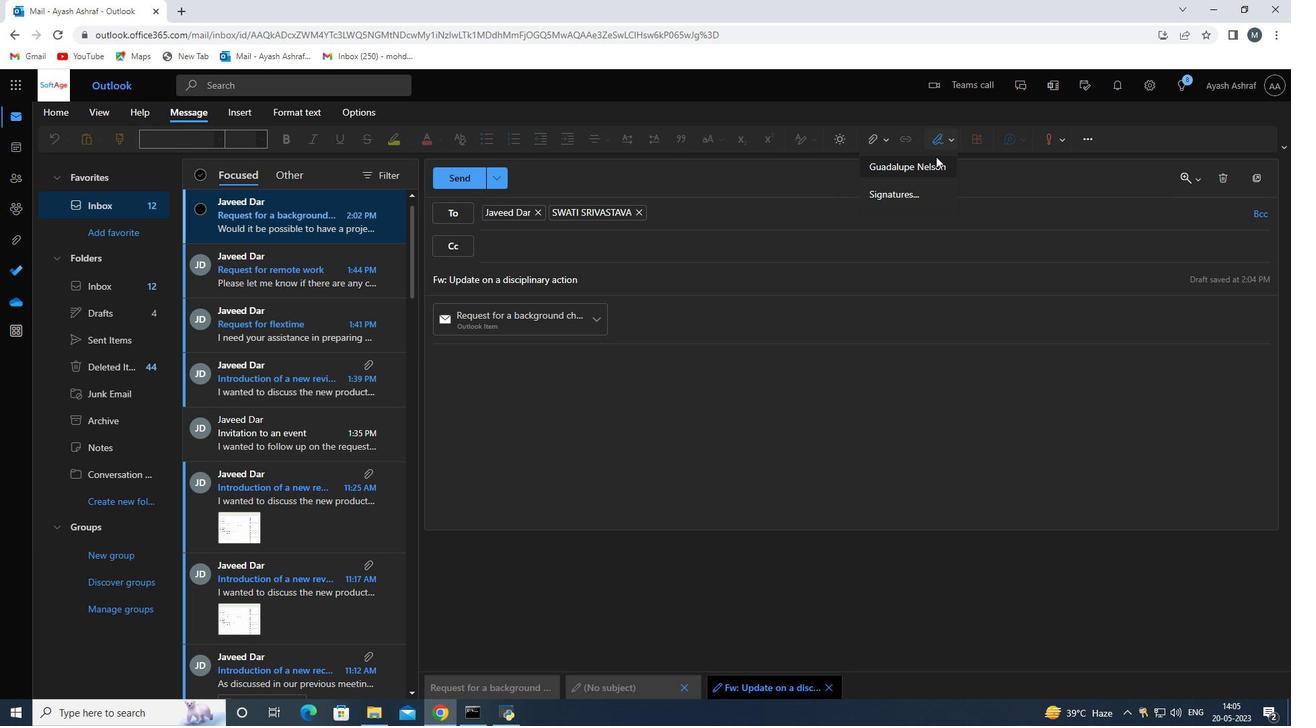 
Action: Mouse pressed left at (932, 165)
Screenshot: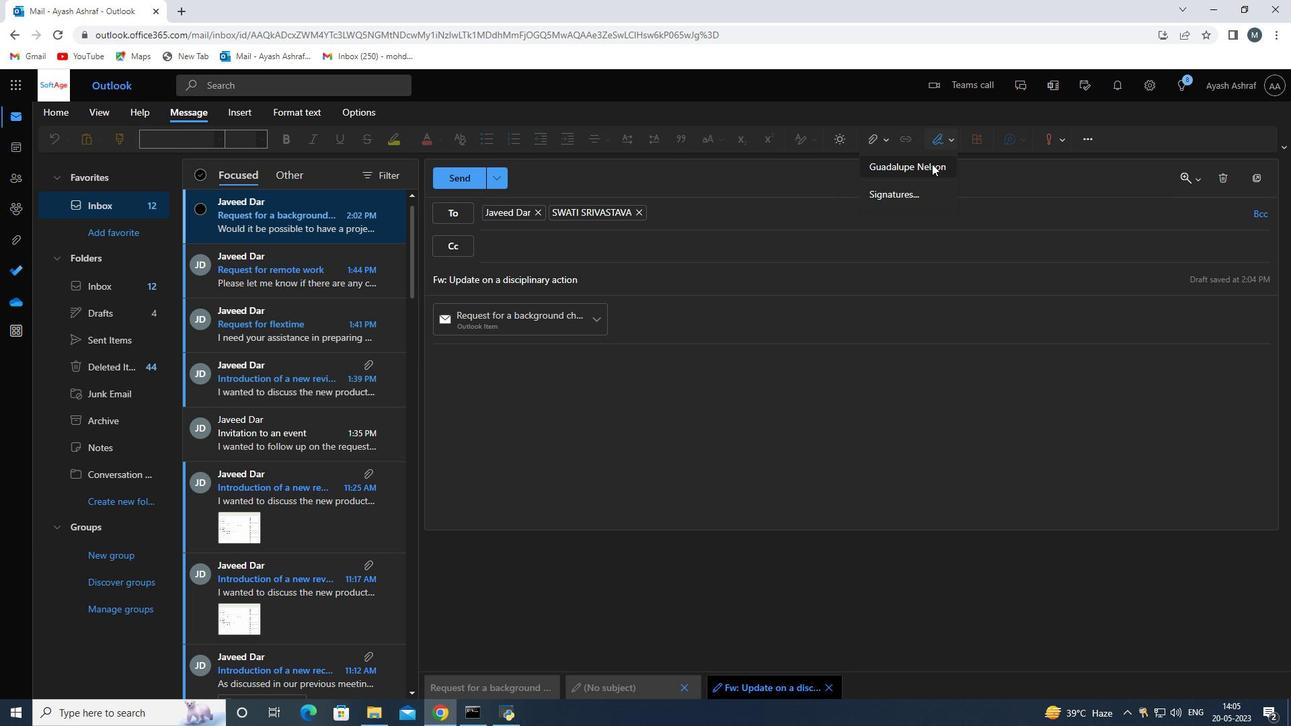 
Action: Mouse moved to (546, 422)
Screenshot: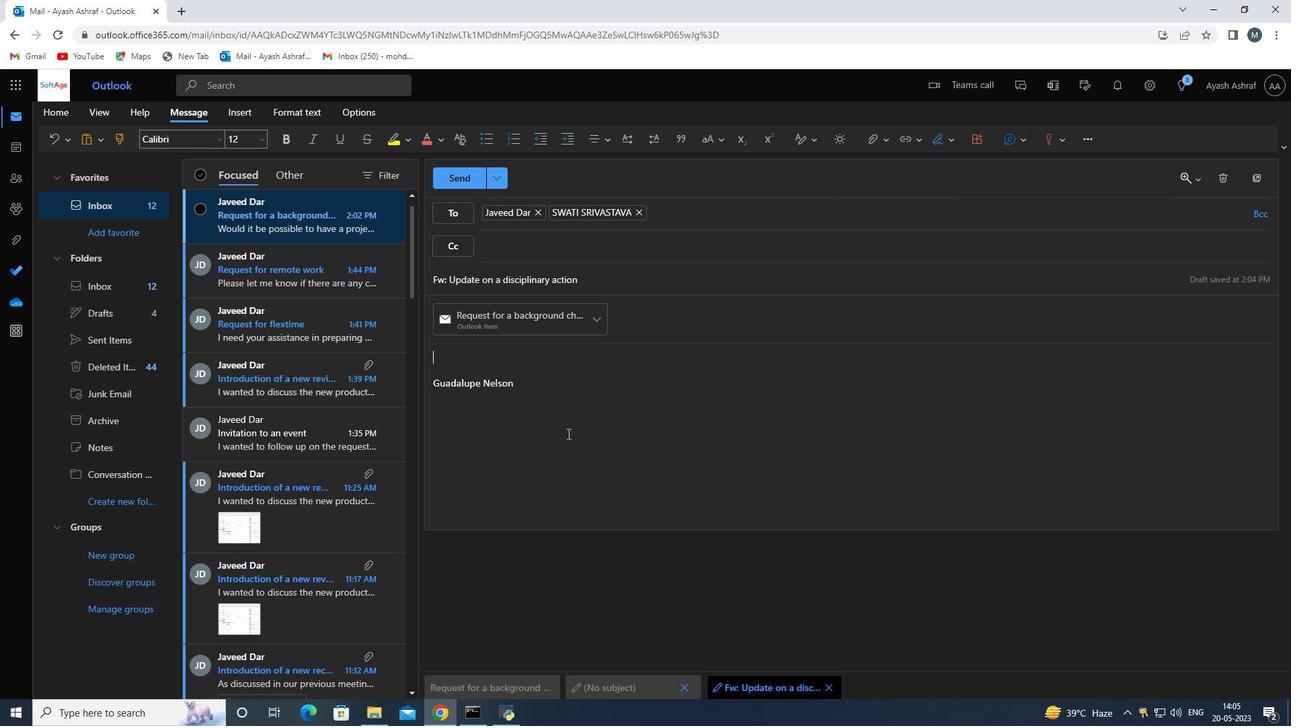 
Action: Mouse scrolled (546, 423) with delta (0, 0)
Screenshot: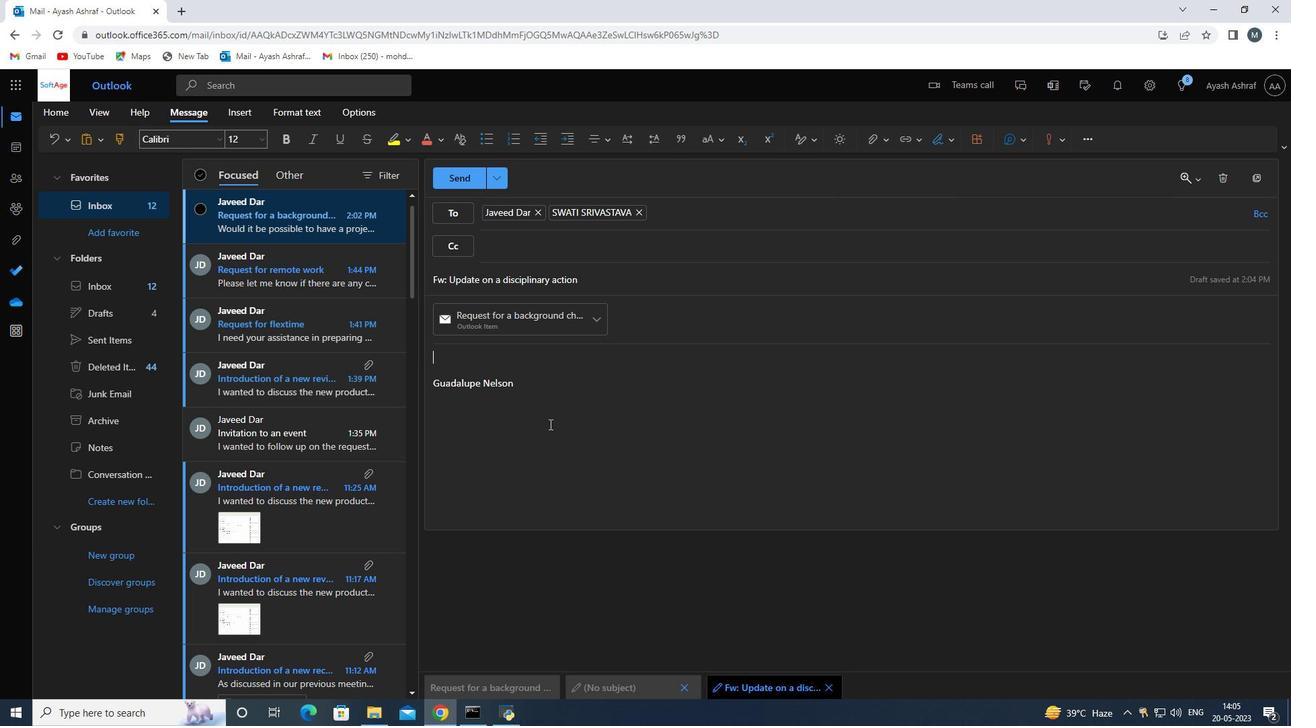 
Action: Mouse scrolled (546, 423) with delta (0, 0)
Screenshot: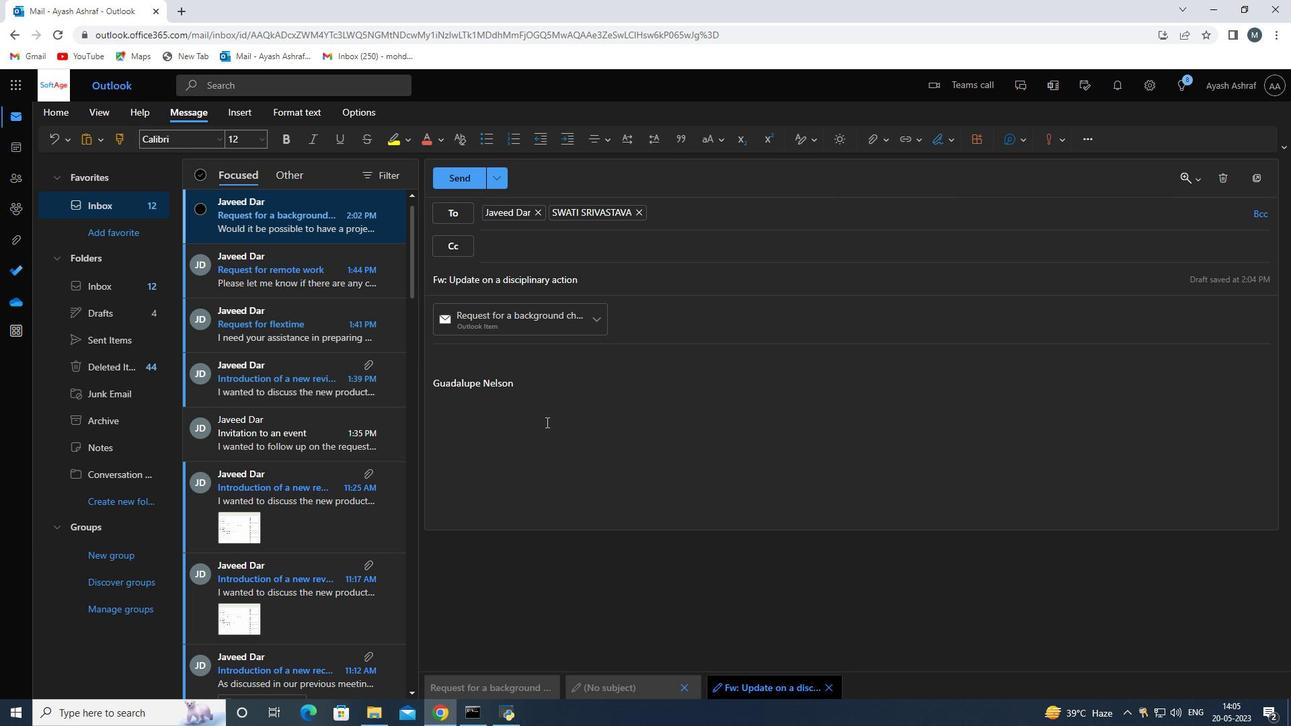 
Action: Mouse scrolled (546, 423) with delta (0, 0)
Screenshot: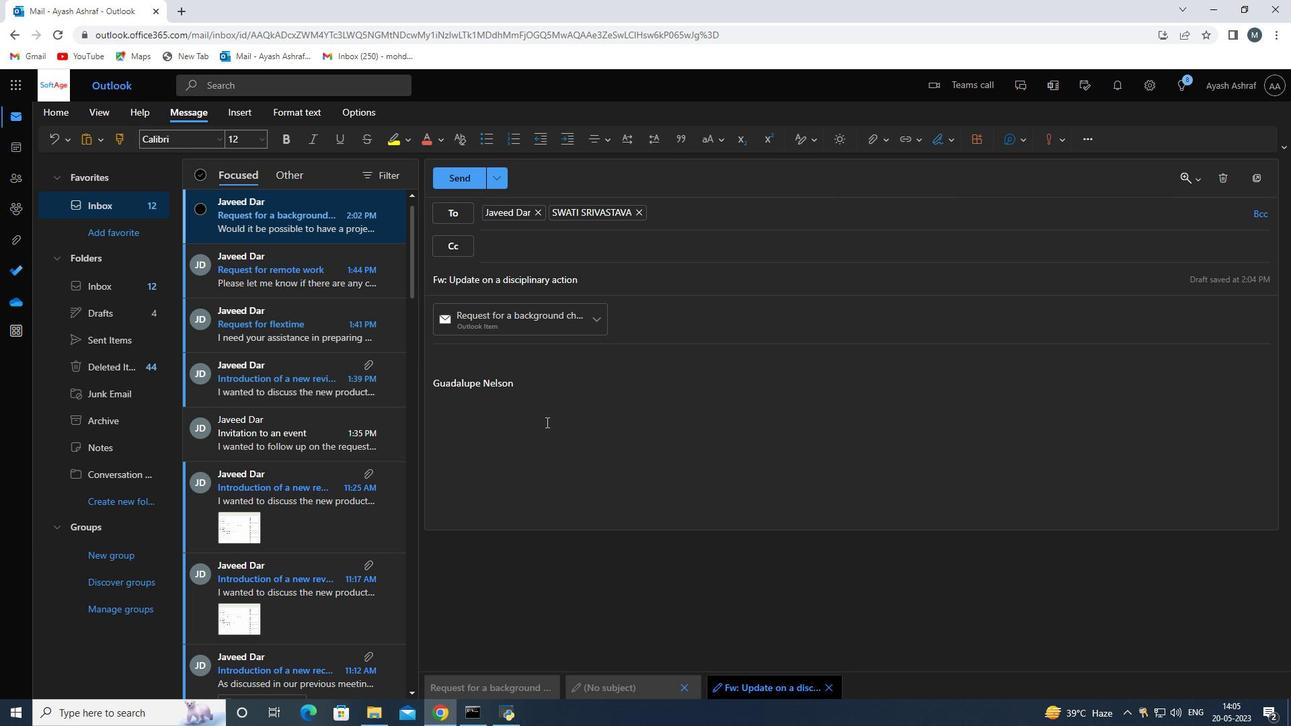 
Action: Mouse moved to (518, 351)
Screenshot: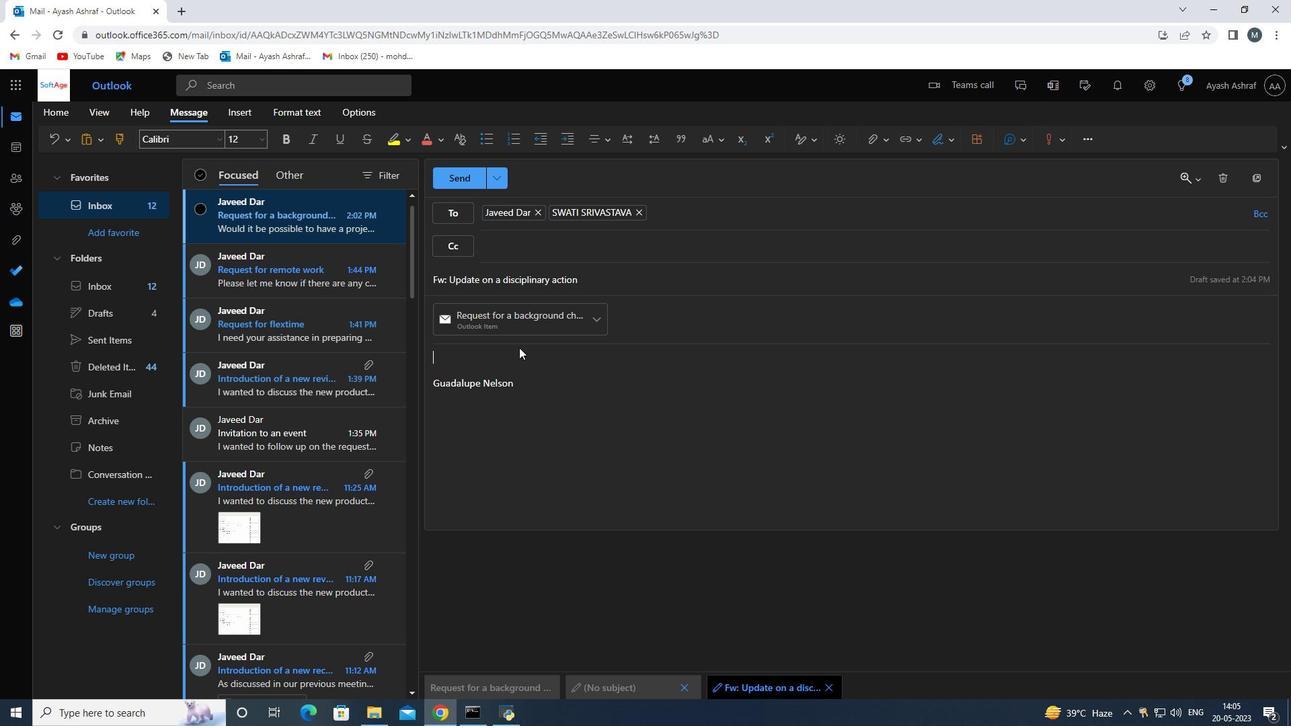 
Action: Key pressed <Key.shift>O<Key.backspace><Key.shift>I<Key.space>woi<Key.backspace>uld<Key.space>like<Key.space>to<Key.space>schedule<Key.space>a<Key.space>project<Key.space>status<Key.space>update<Key.space>call
Screenshot: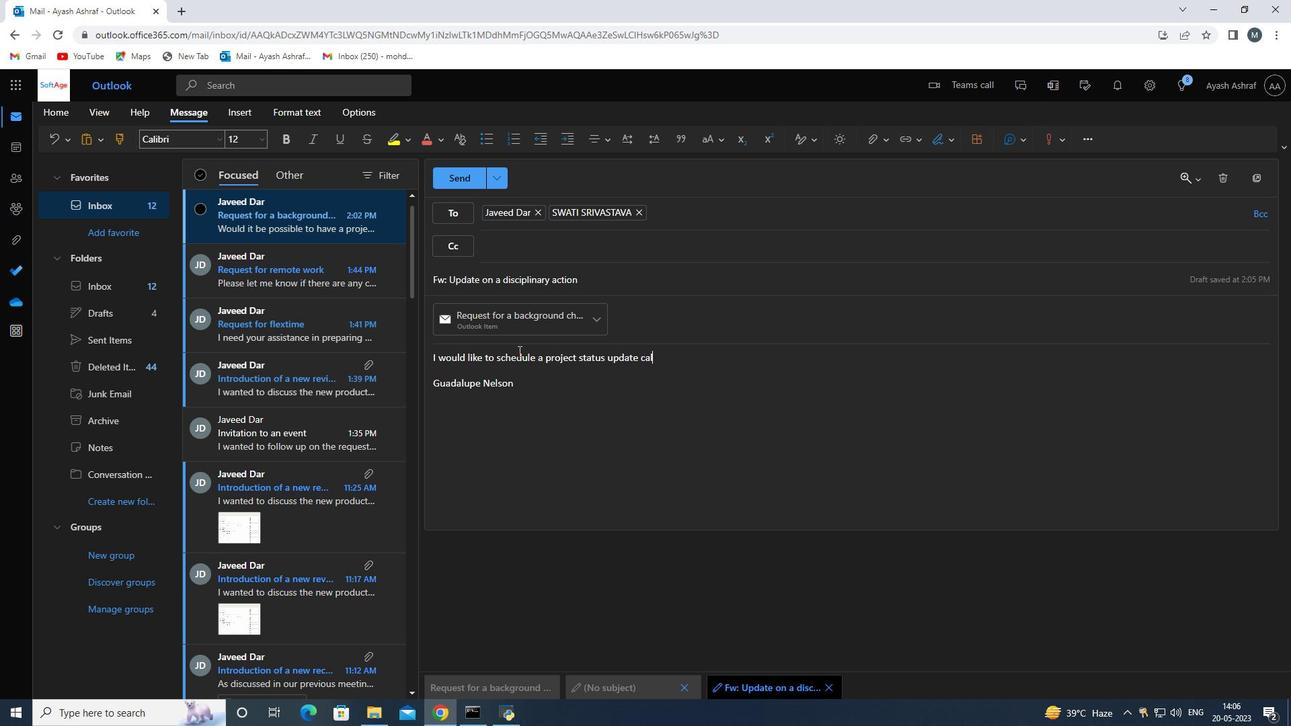 
Action: Mouse moved to (1264, 219)
Screenshot: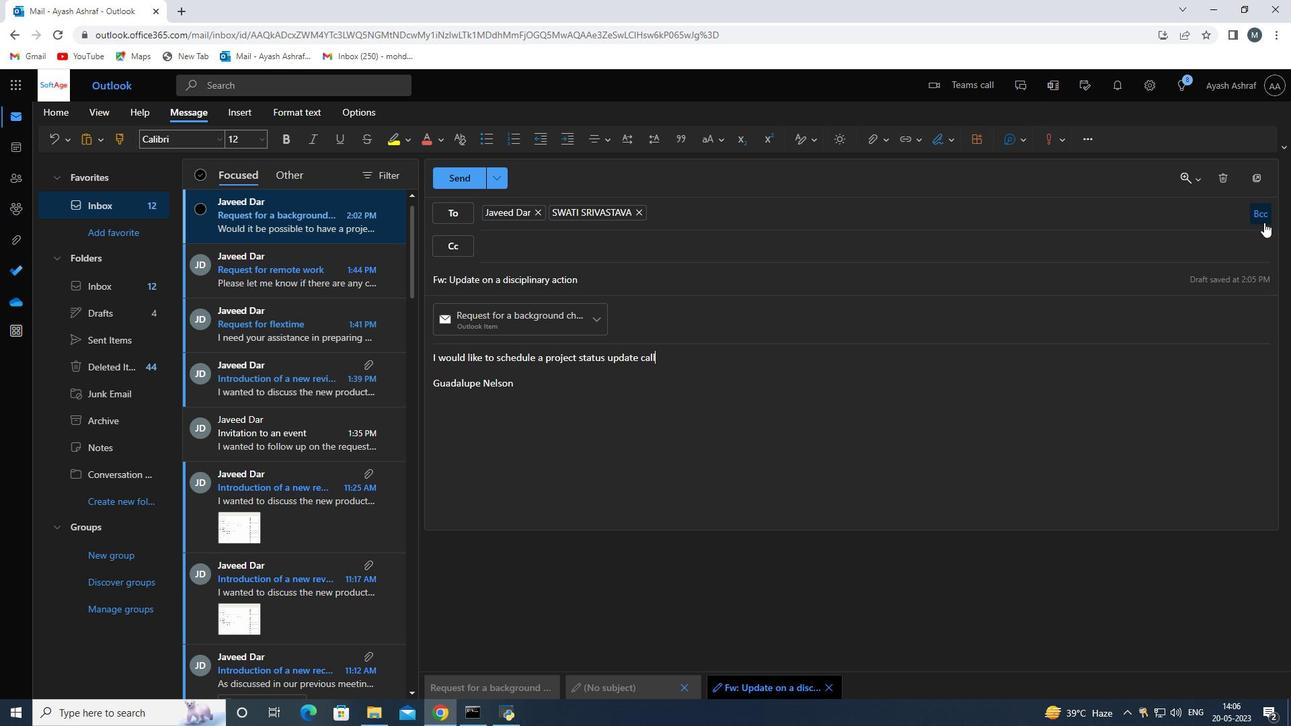 
Action: Mouse pressed left at (1264, 219)
Screenshot: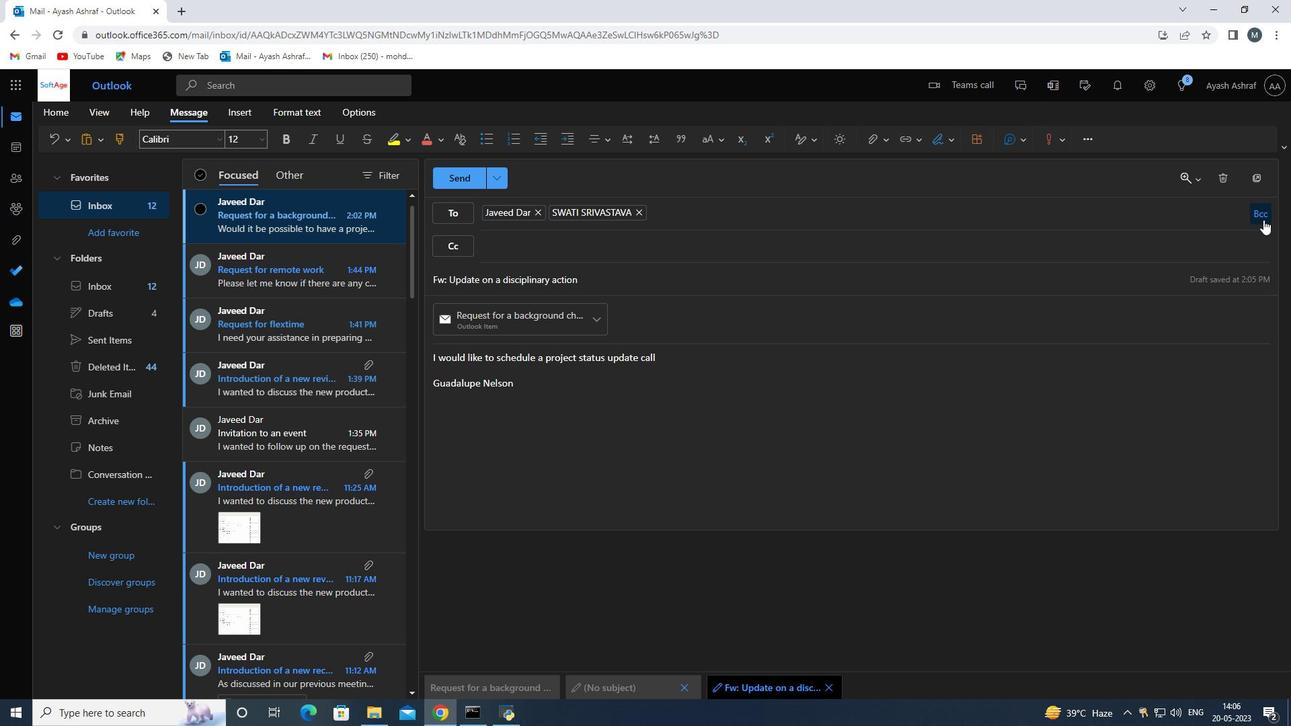 
Action: Mouse moved to (593, 287)
Screenshot: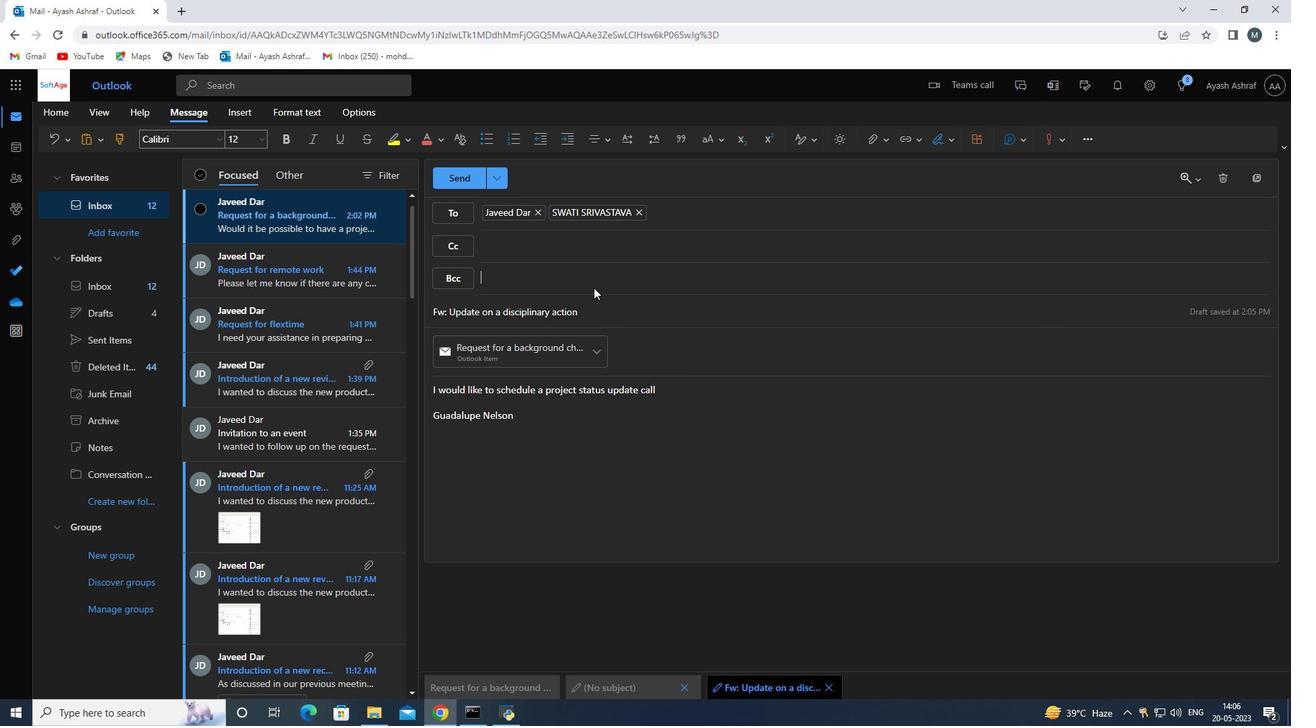 
Action: Key pressed softage.7
Screenshot: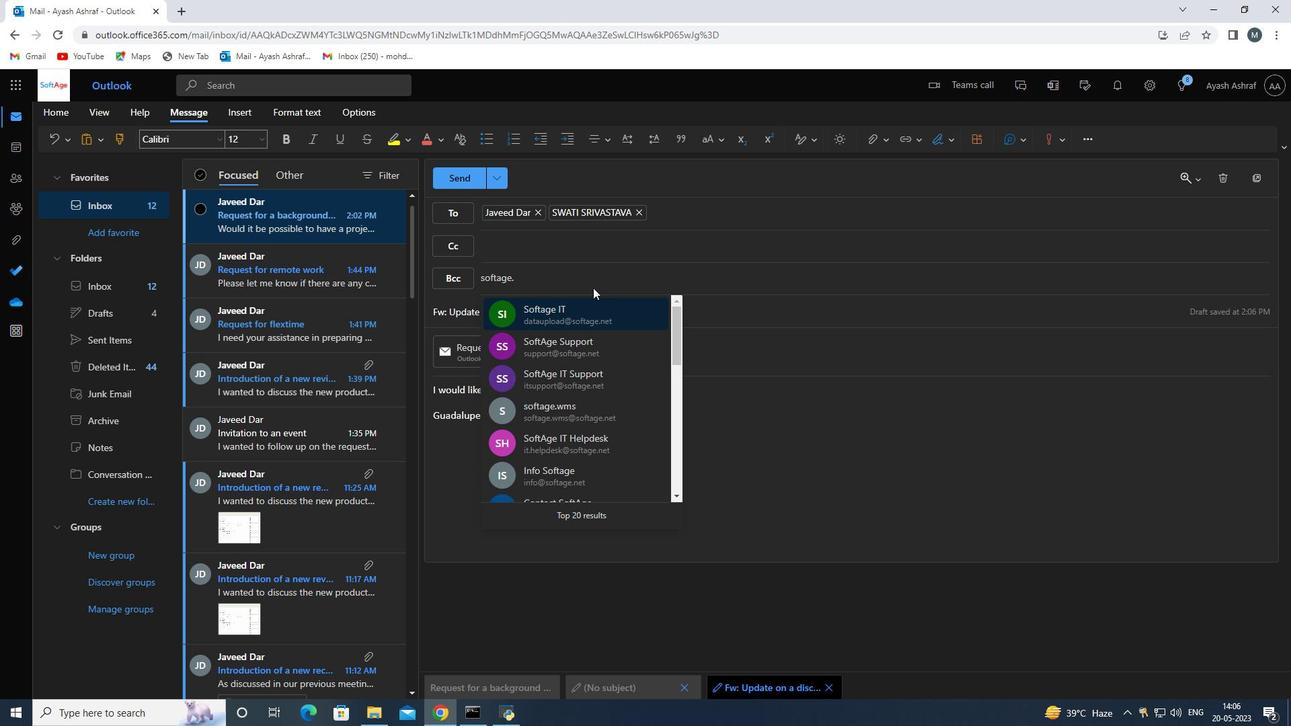 
Action: Mouse moved to (599, 342)
Screenshot: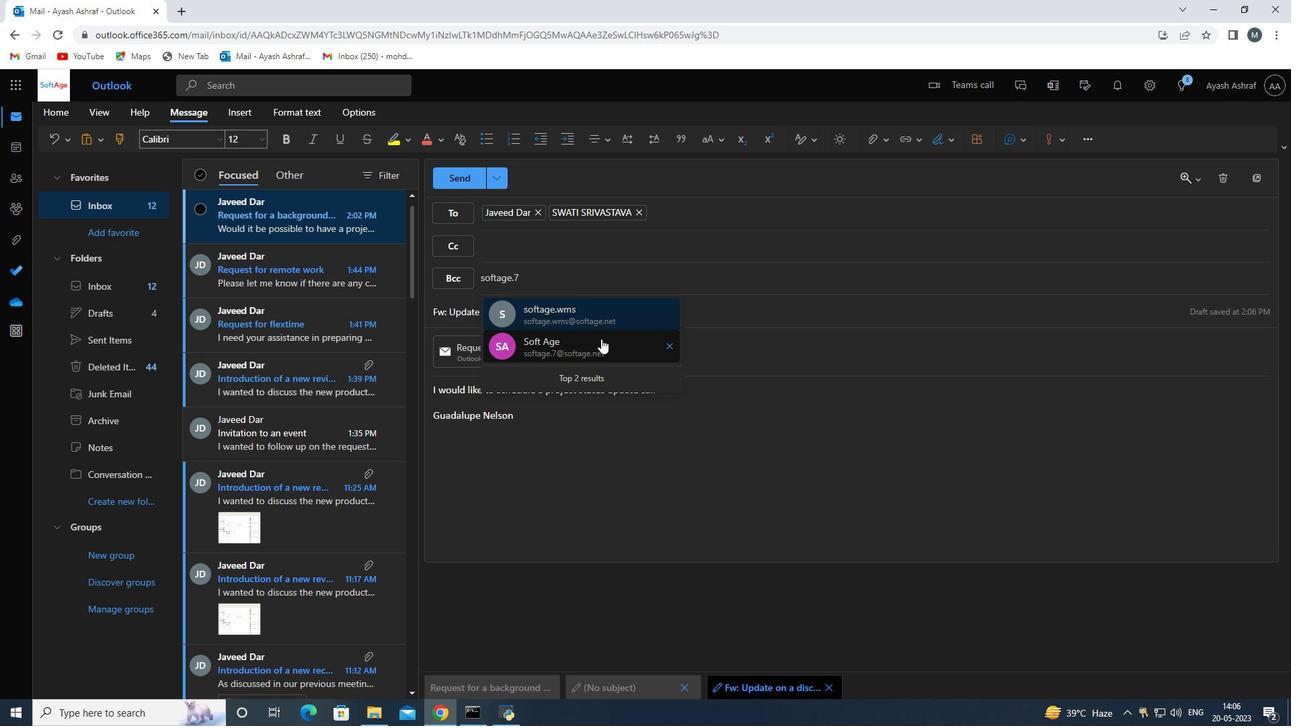 
Action: Mouse pressed left at (601, 340)
Screenshot: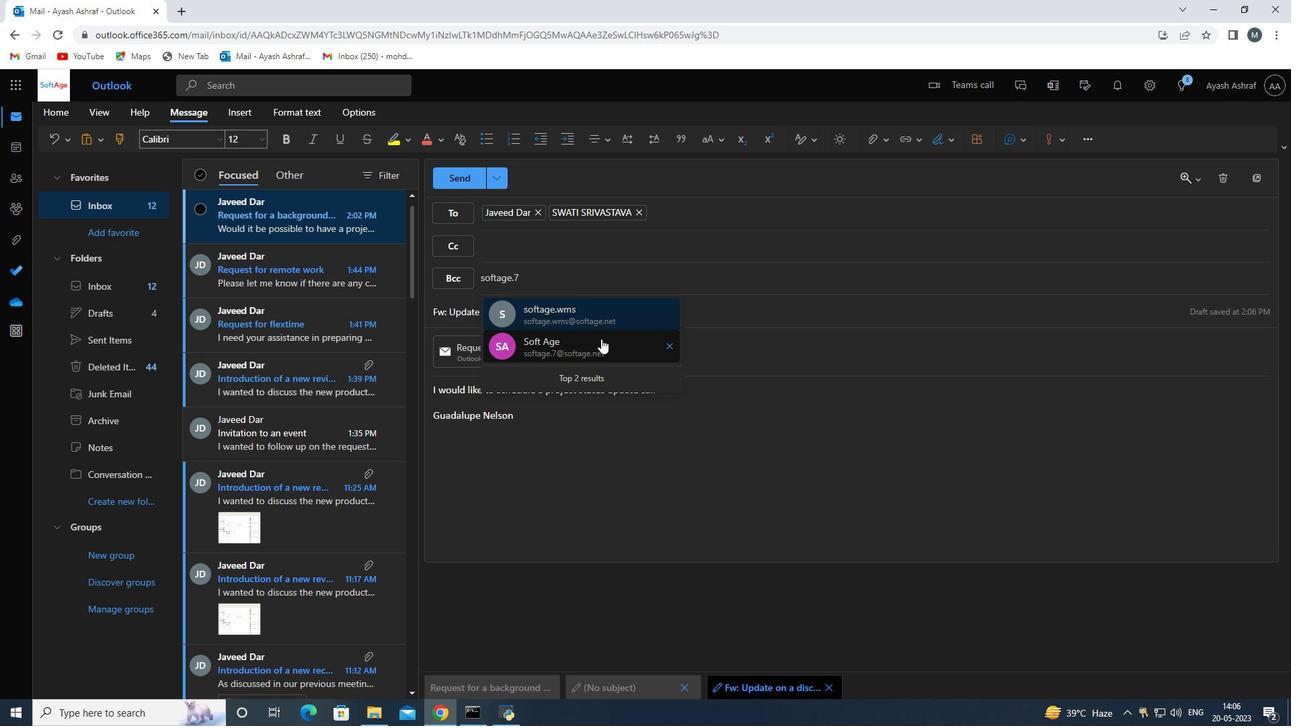 
Action: Mouse moved to (605, 466)
Screenshot: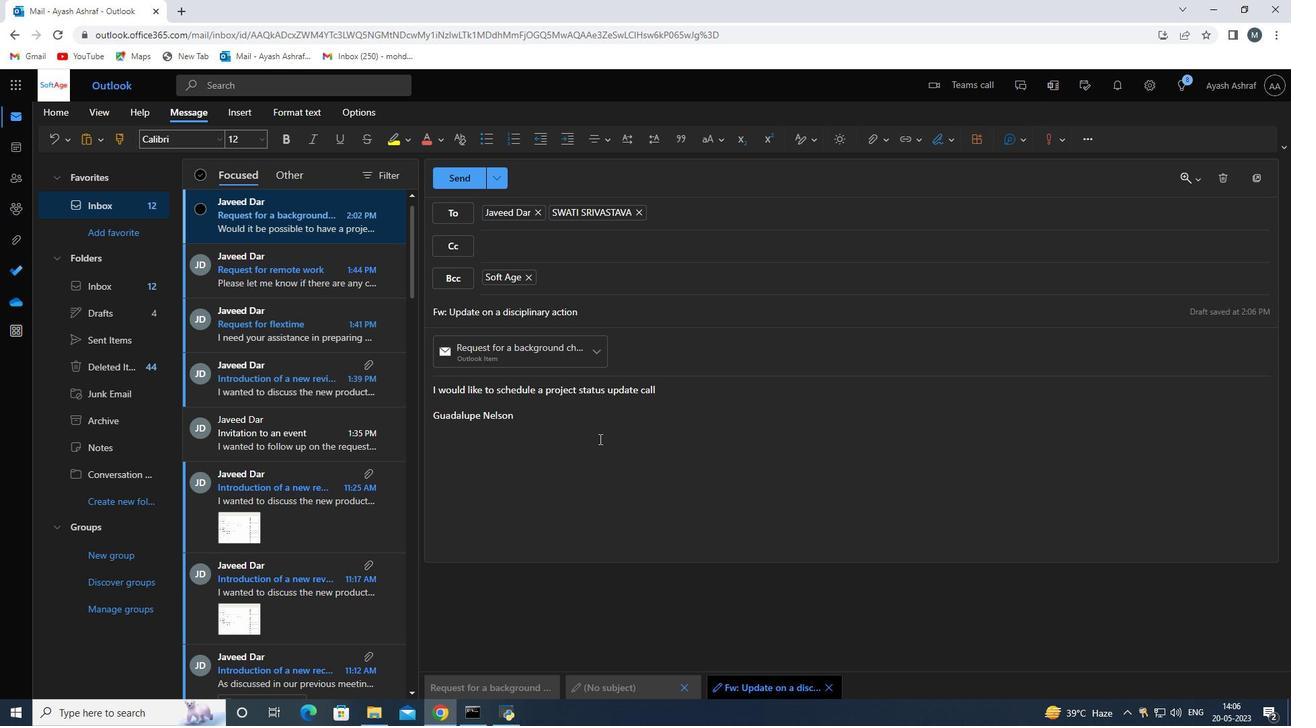 
Action: Mouse scrolled (605, 466) with delta (0, 0)
Screenshot: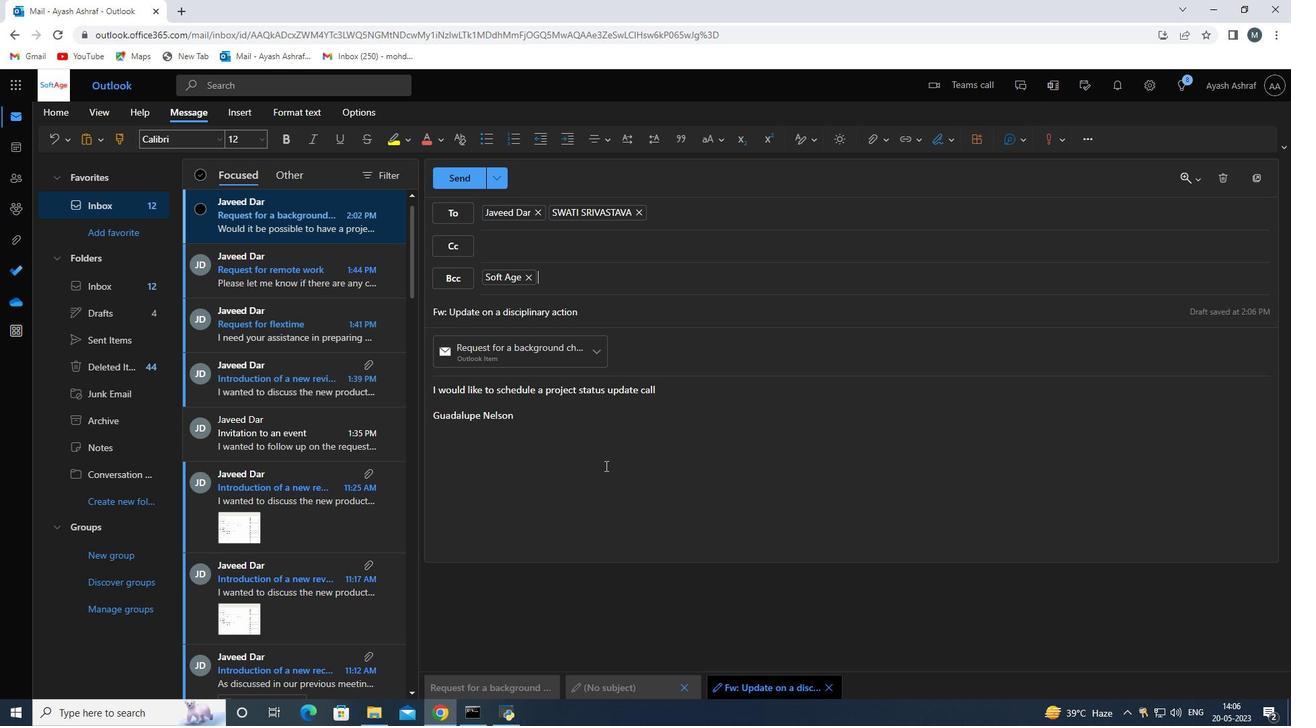 
Action: Mouse scrolled (605, 466) with delta (0, 0)
Screenshot: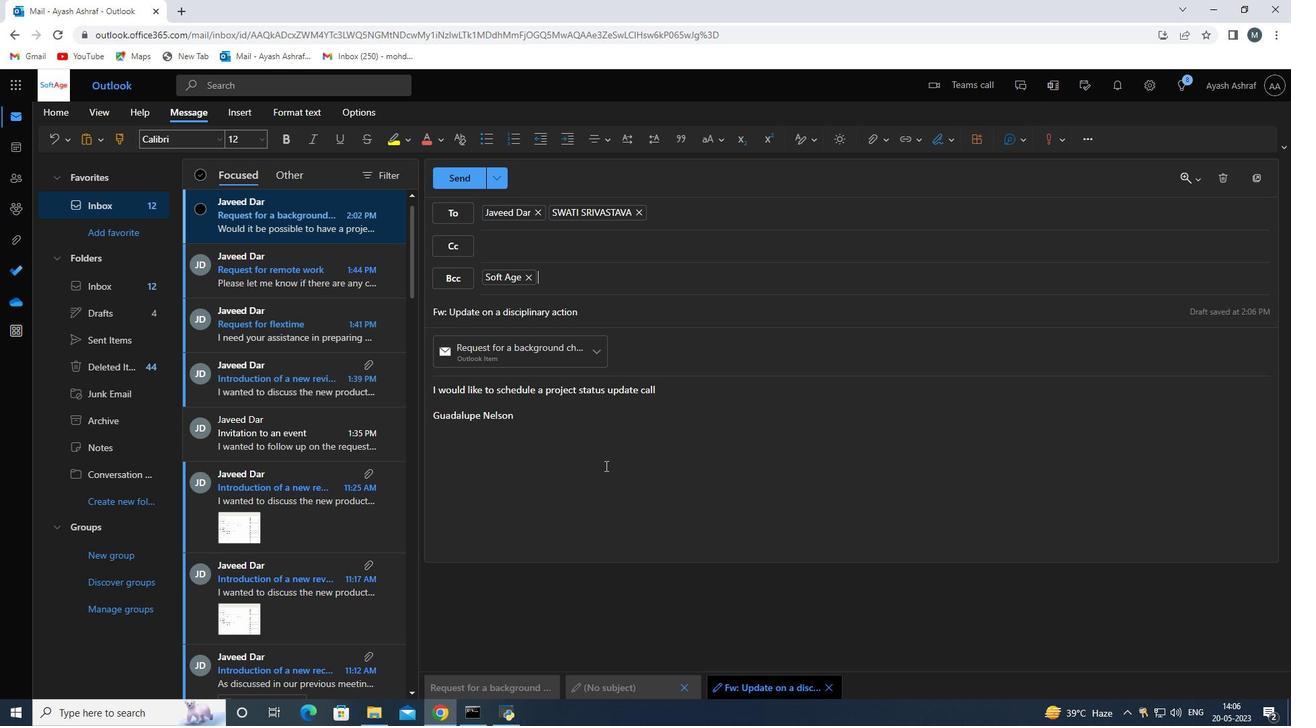 
Action: Mouse scrolled (605, 466) with delta (0, 0)
Screenshot: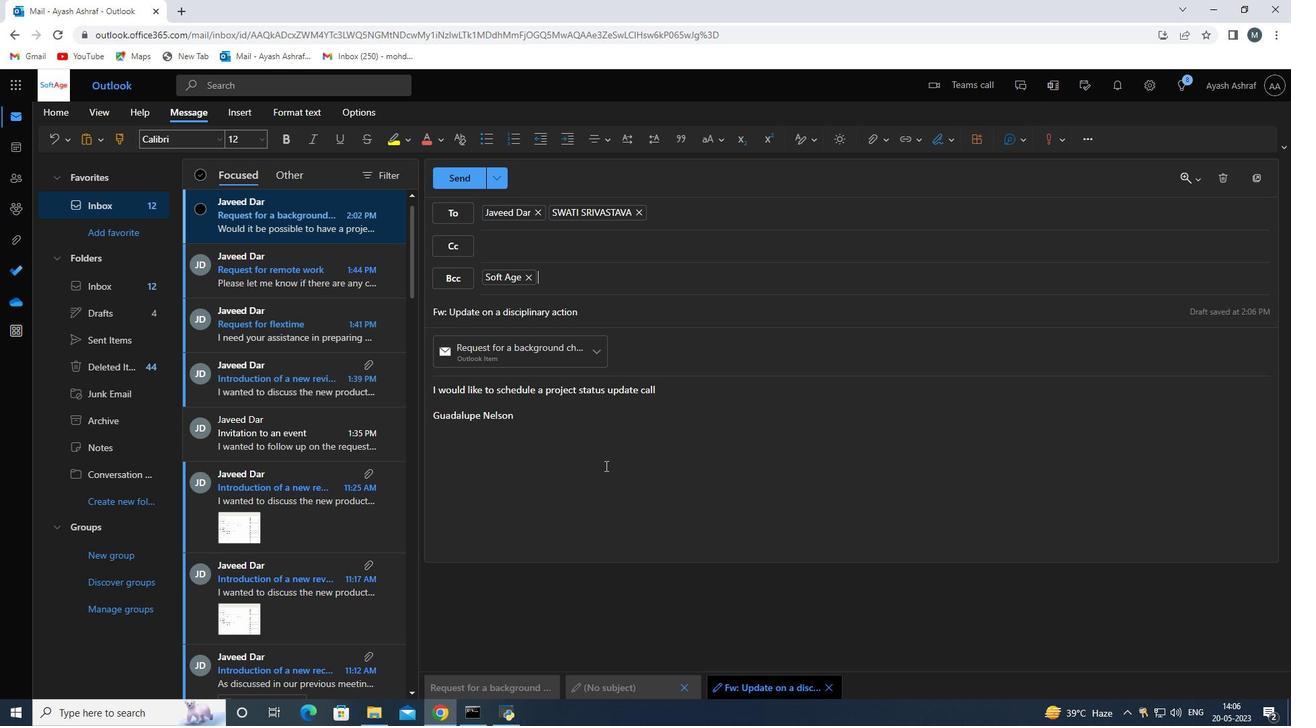 
Action: Mouse scrolled (605, 466) with delta (0, 0)
Screenshot: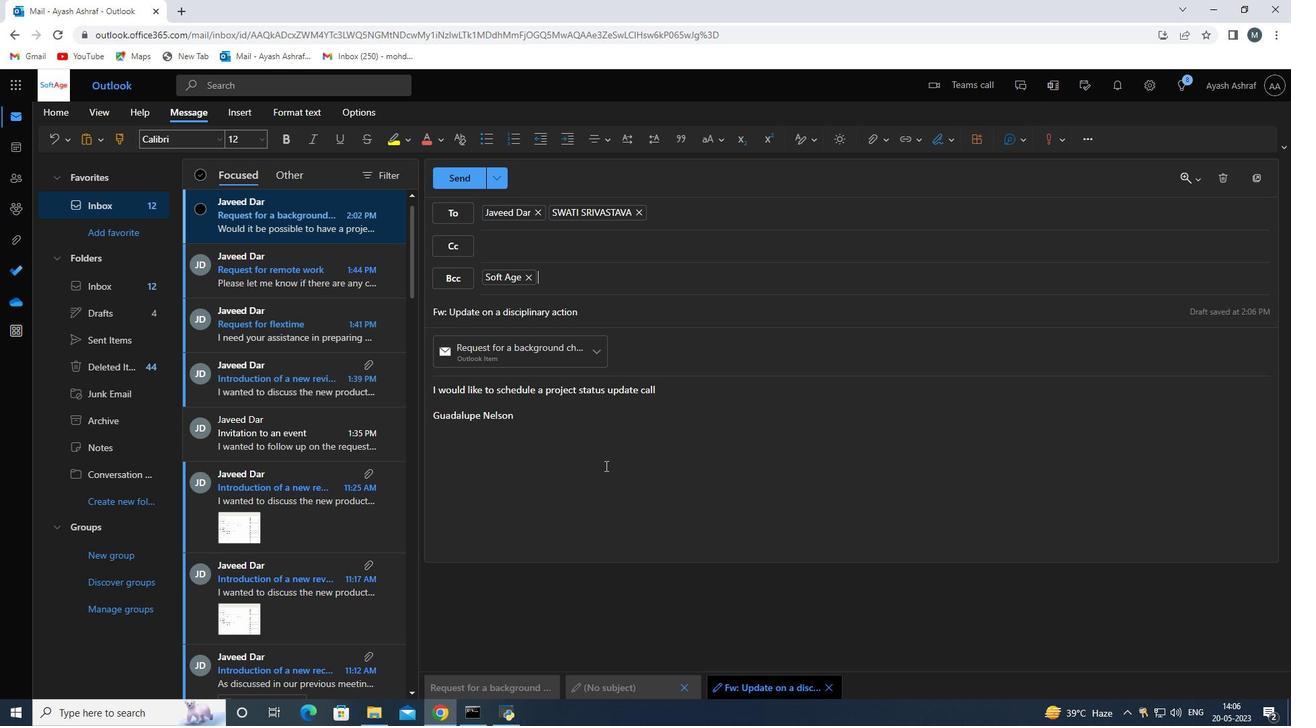 
Action: Mouse moved to (605, 466)
Screenshot: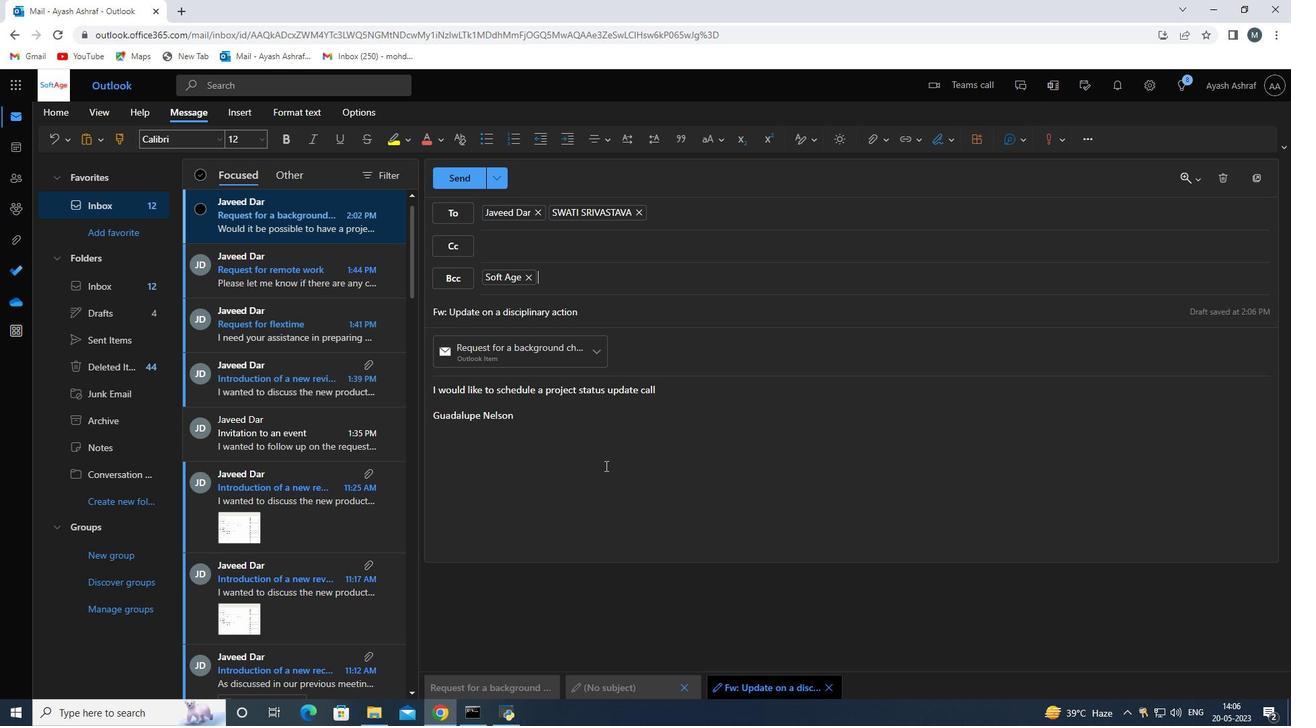 
Action: Mouse scrolled (605, 467) with delta (0, 0)
Screenshot: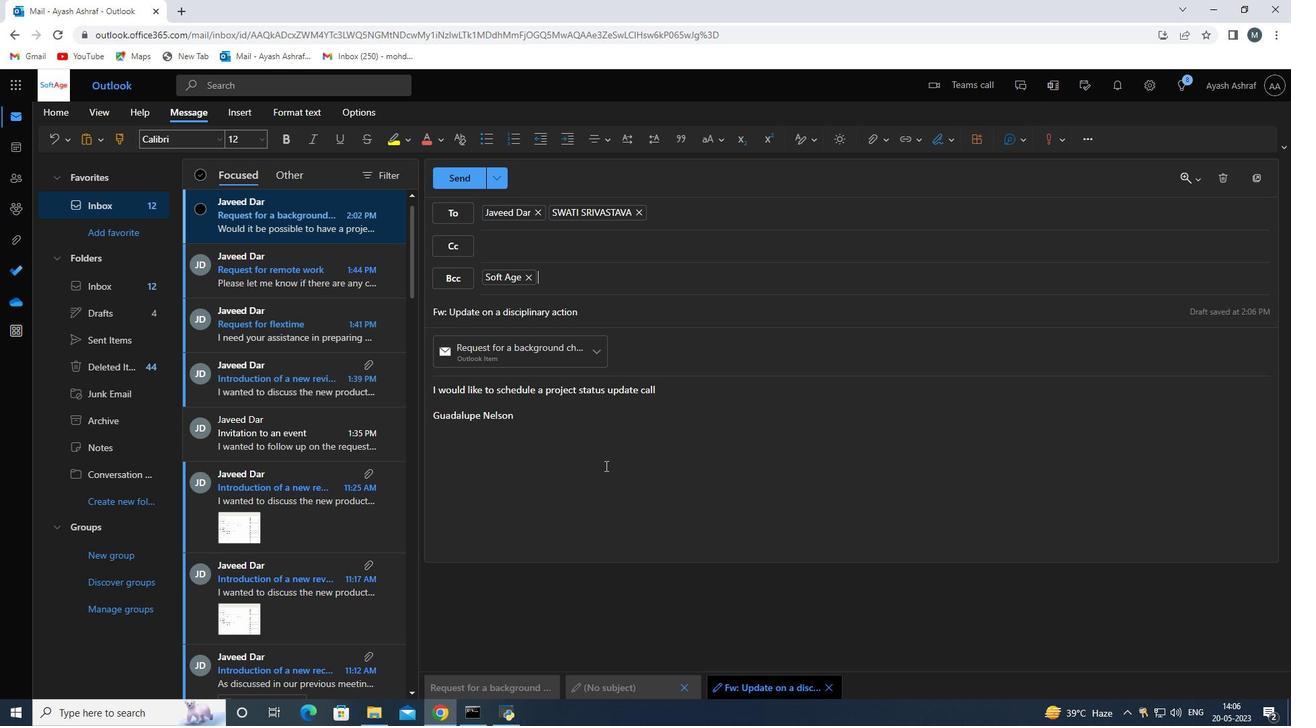 
Action: Mouse moved to (465, 178)
Screenshot: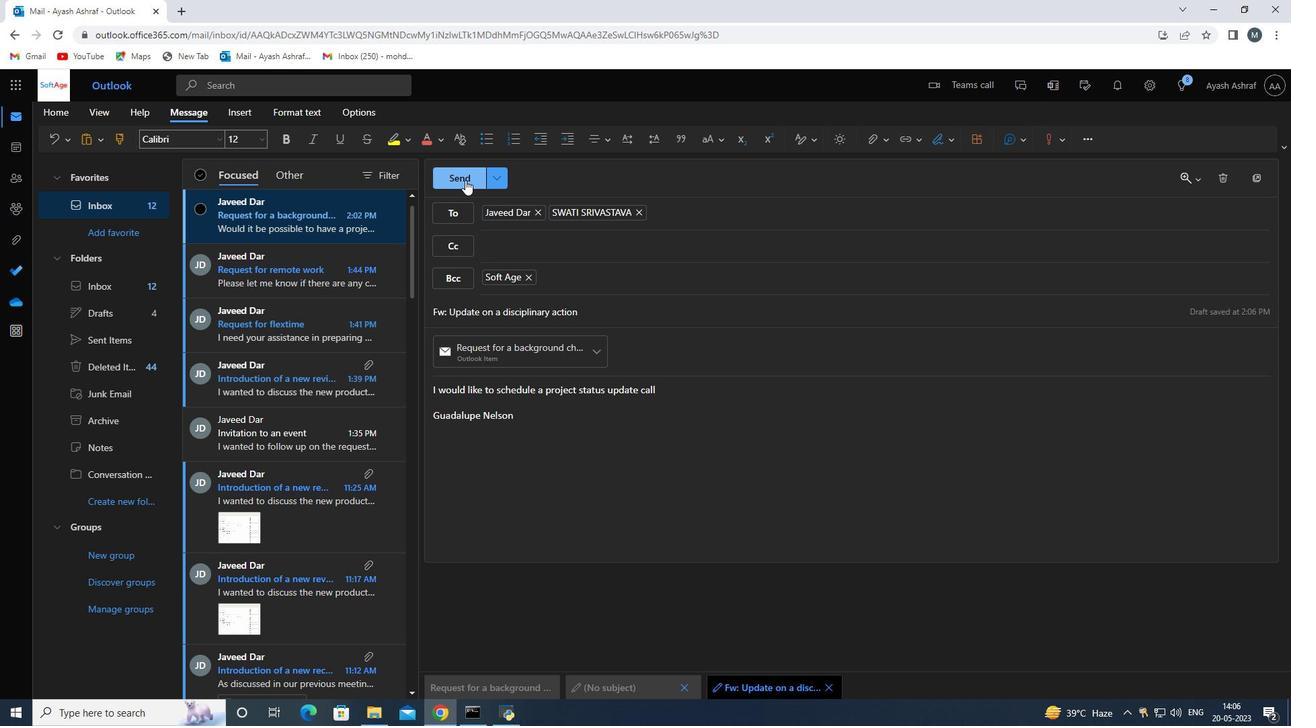 
Action: Mouse pressed left at (465, 178)
Screenshot: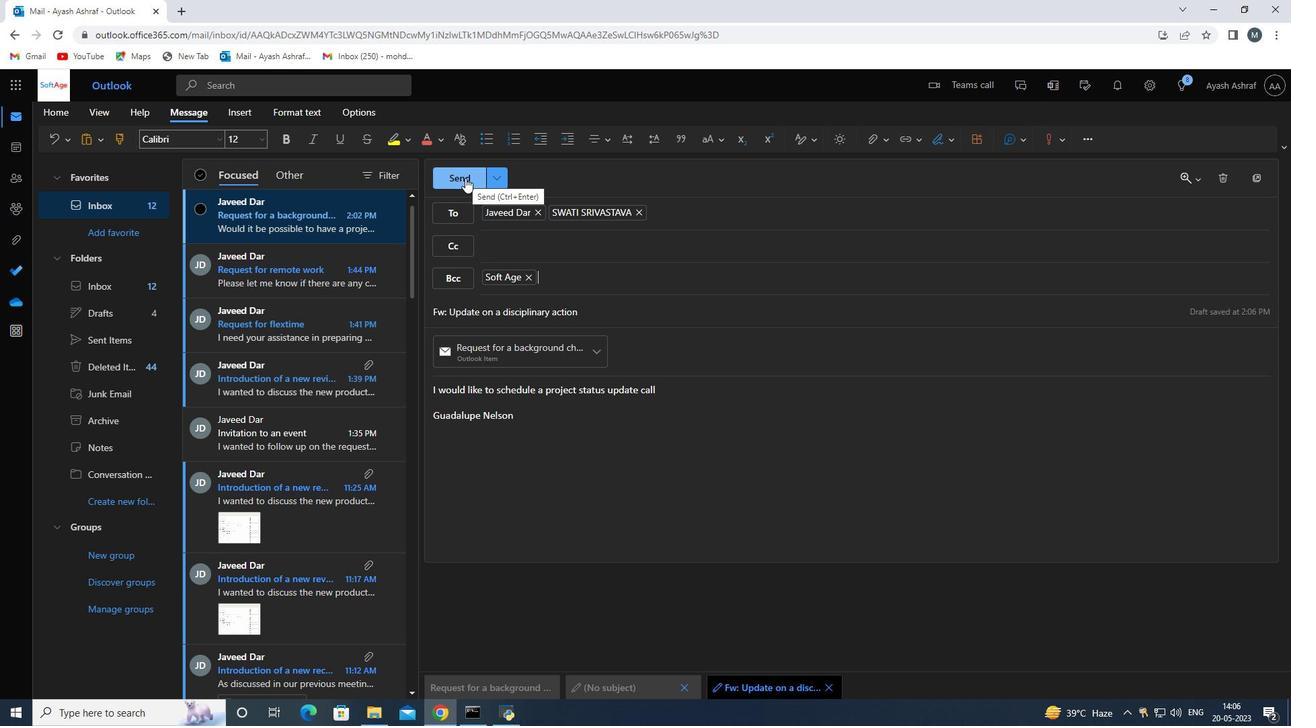 
Action: Mouse moved to (467, 178)
Screenshot: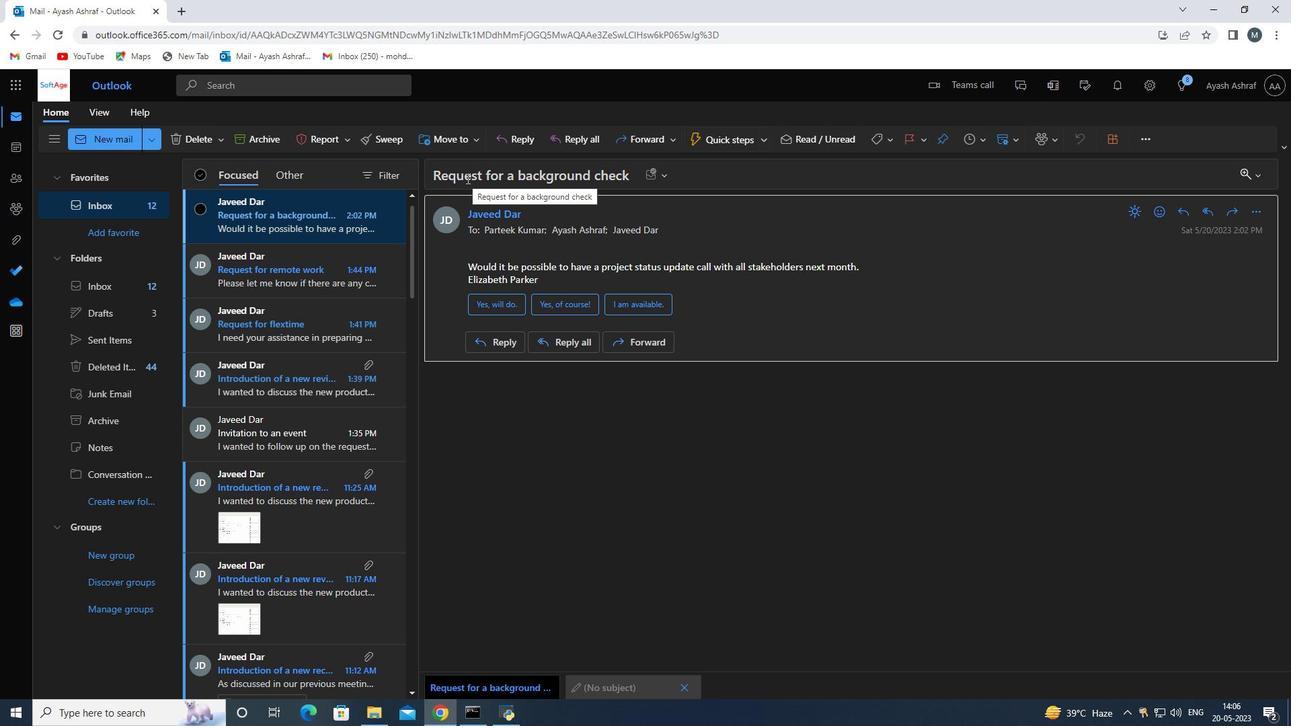 
